 Task: Select Fire TV from Amazon Fire TV. Add to cart Fire TV Stick Remote Cover-1. Place order for _x000D_
120 Echo Dr_x000D_
Johnston, South Carolina(SC), 29832, Cell Number (803) 275-0823
Action: Mouse moved to (8, 31)
Screenshot: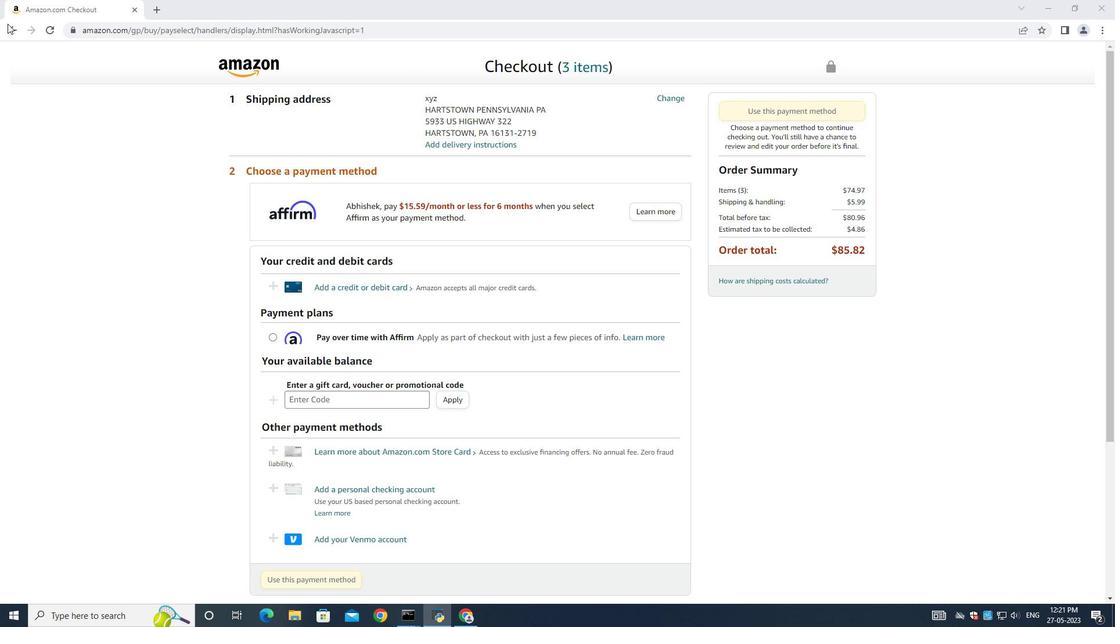 
Action: Mouse pressed left at (8, 31)
Screenshot: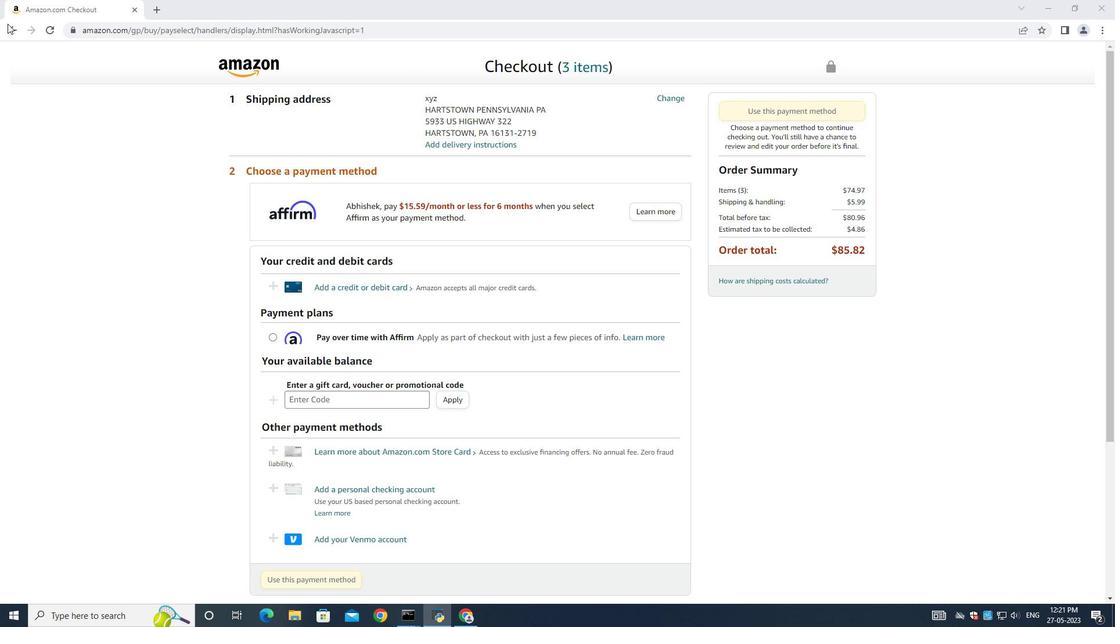 
Action: Mouse moved to (7, 27)
Screenshot: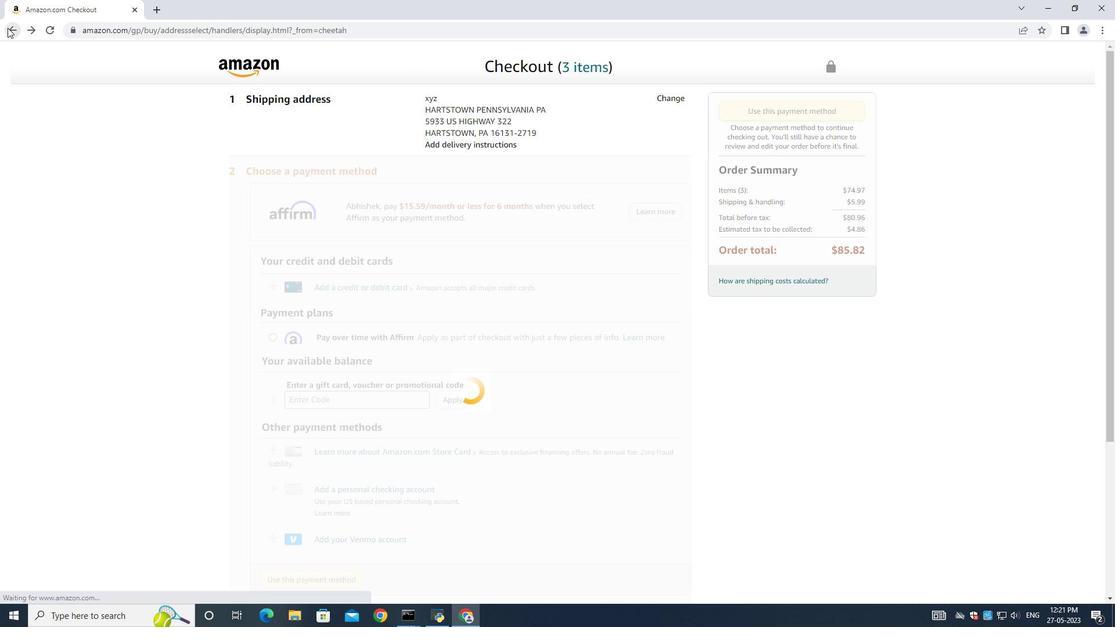 
Action: Mouse pressed left at (7, 27)
Screenshot: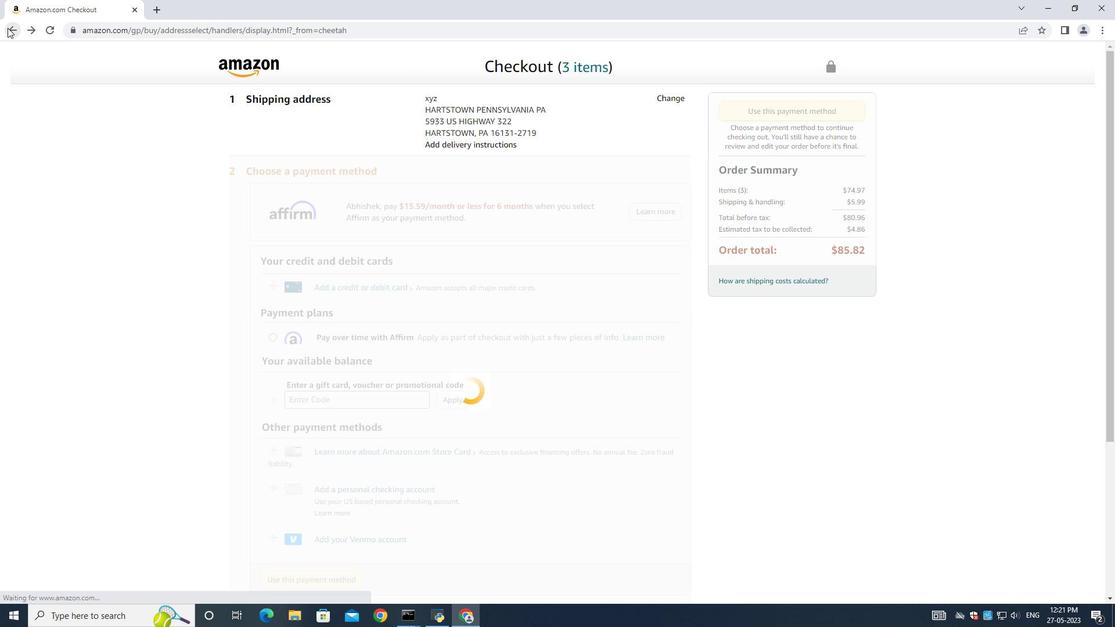 
Action: Mouse moved to (7, 27)
Screenshot: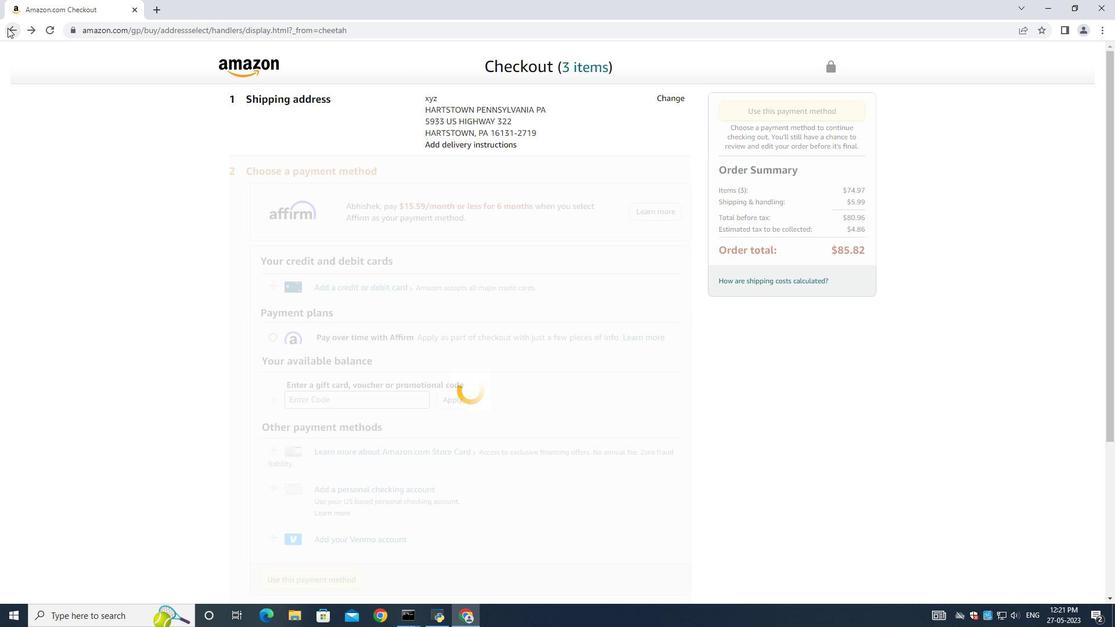 
Action: Mouse pressed left at (7, 27)
Screenshot: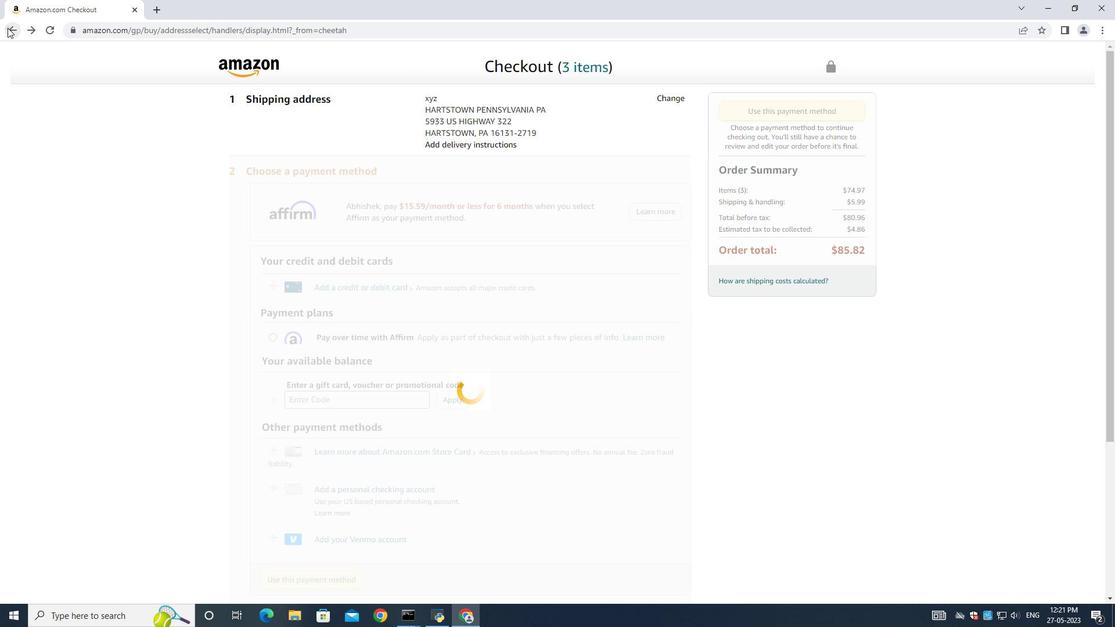 
Action: Mouse moved to (24, 67)
Screenshot: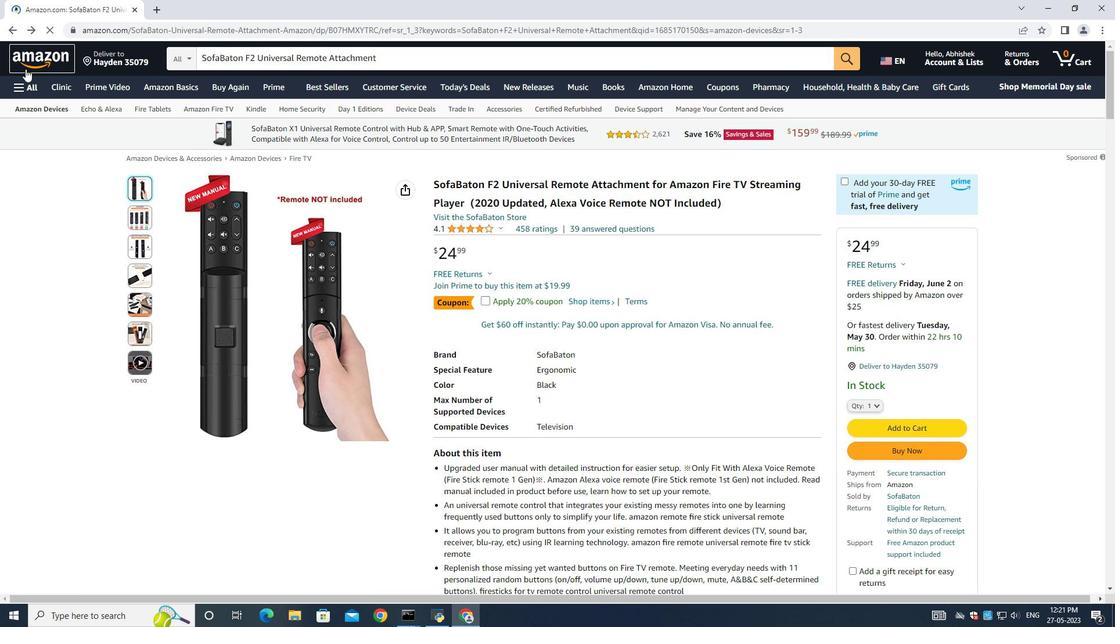 
Action: Mouse pressed left at (24, 67)
Screenshot: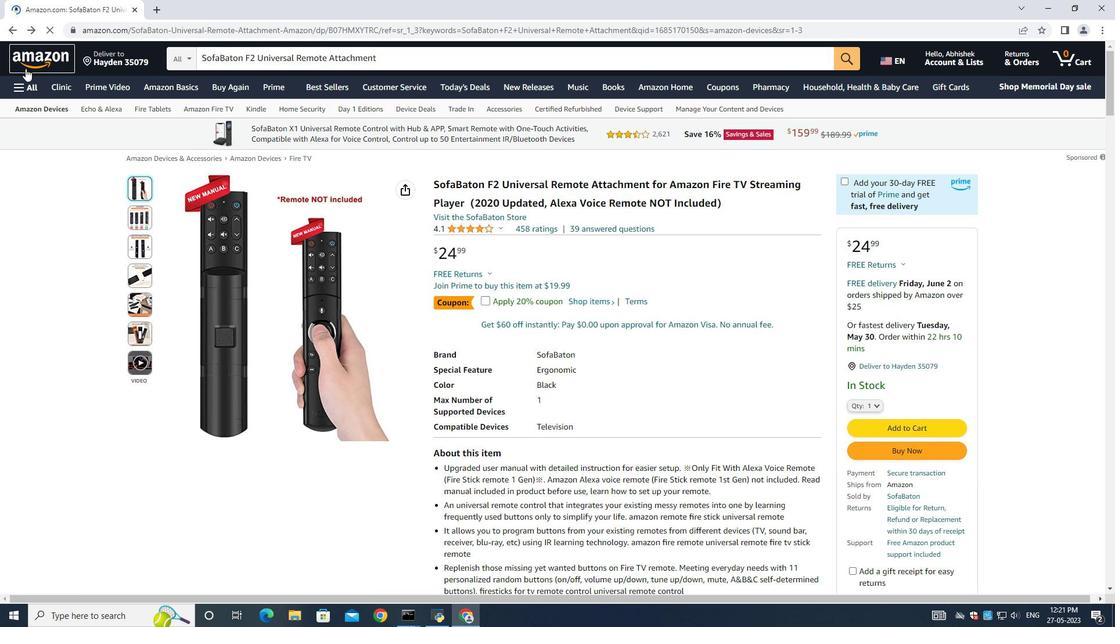 
Action: Mouse moved to (18, 87)
Screenshot: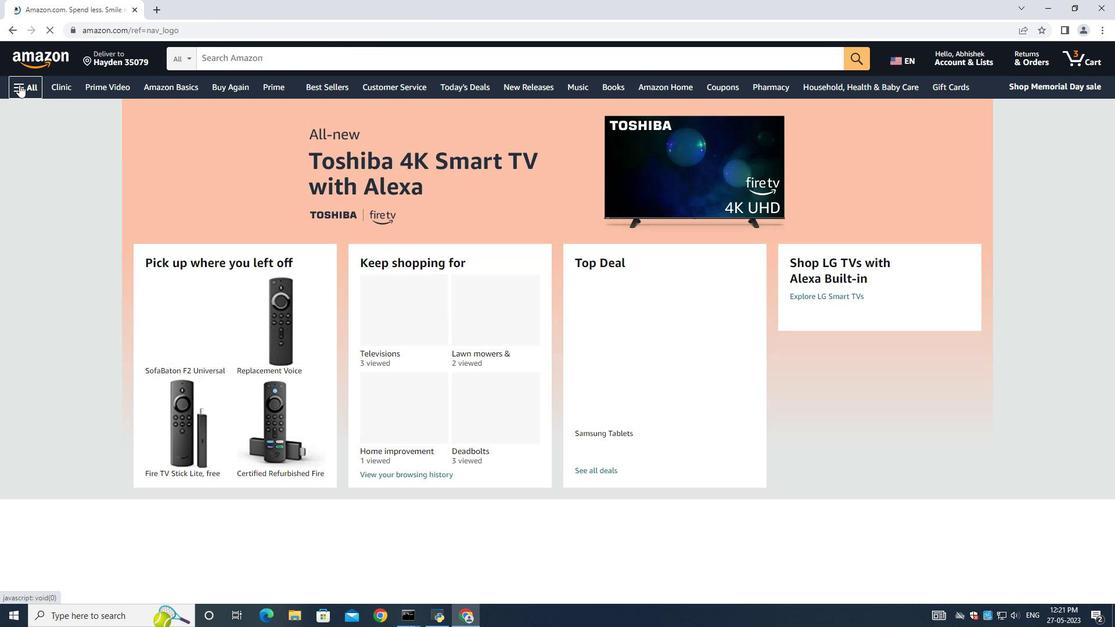 
Action: Mouse pressed left at (18, 87)
Screenshot: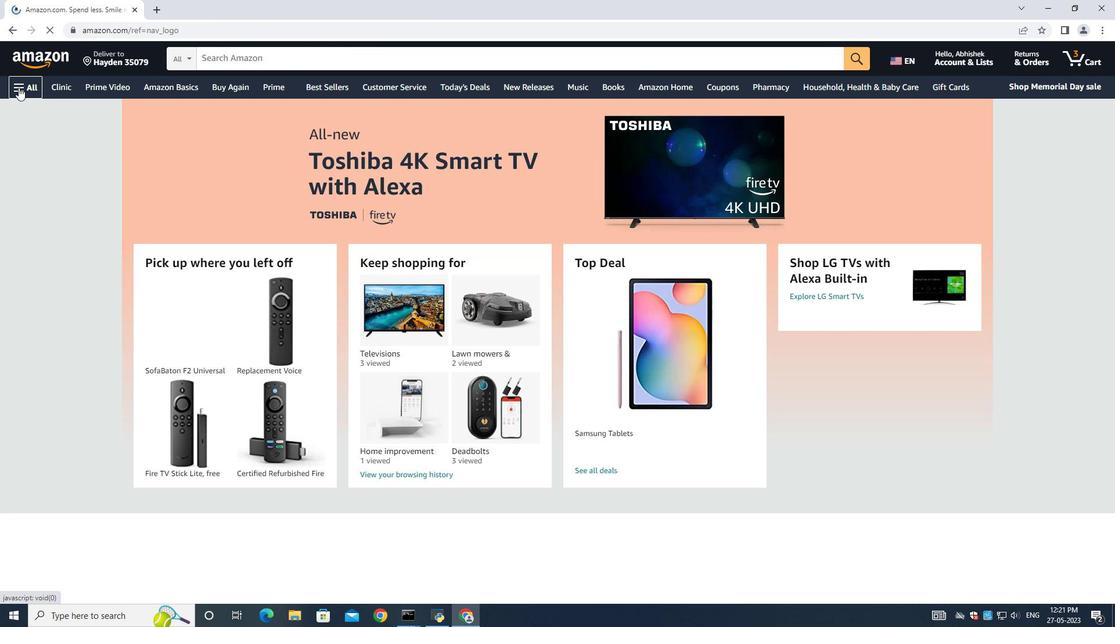 
Action: Mouse moved to (54, 326)
Screenshot: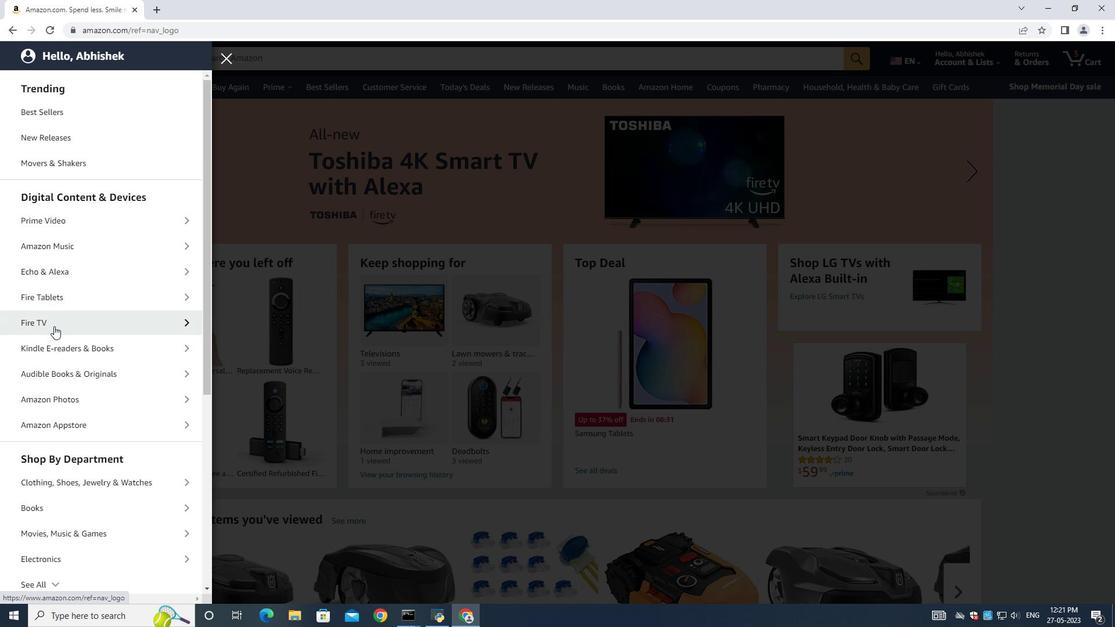 
Action: Mouse pressed left at (54, 326)
Screenshot: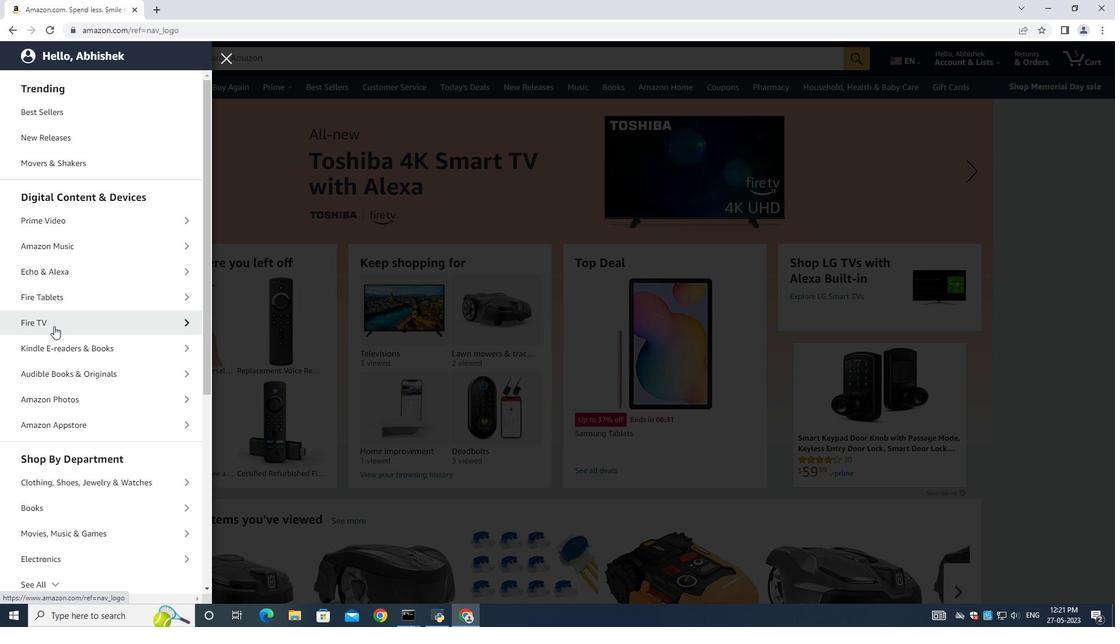 
Action: Mouse moved to (71, 142)
Screenshot: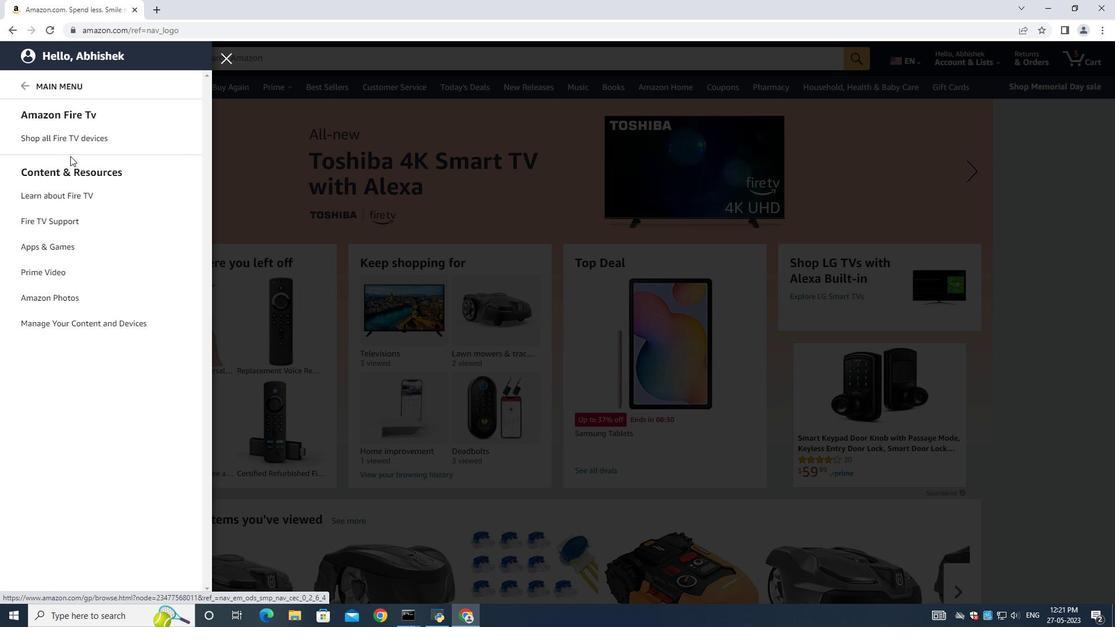 
Action: Mouse pressed left at (71, 142)
Screenshot: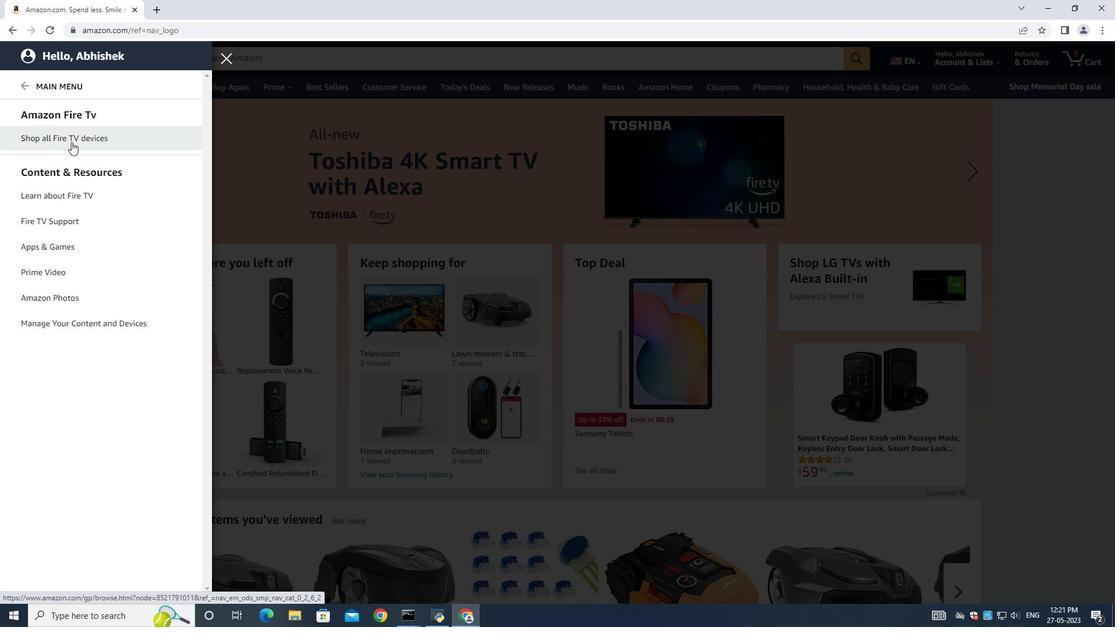 
Action: Mouse moved to (281, 67)
Screenshot: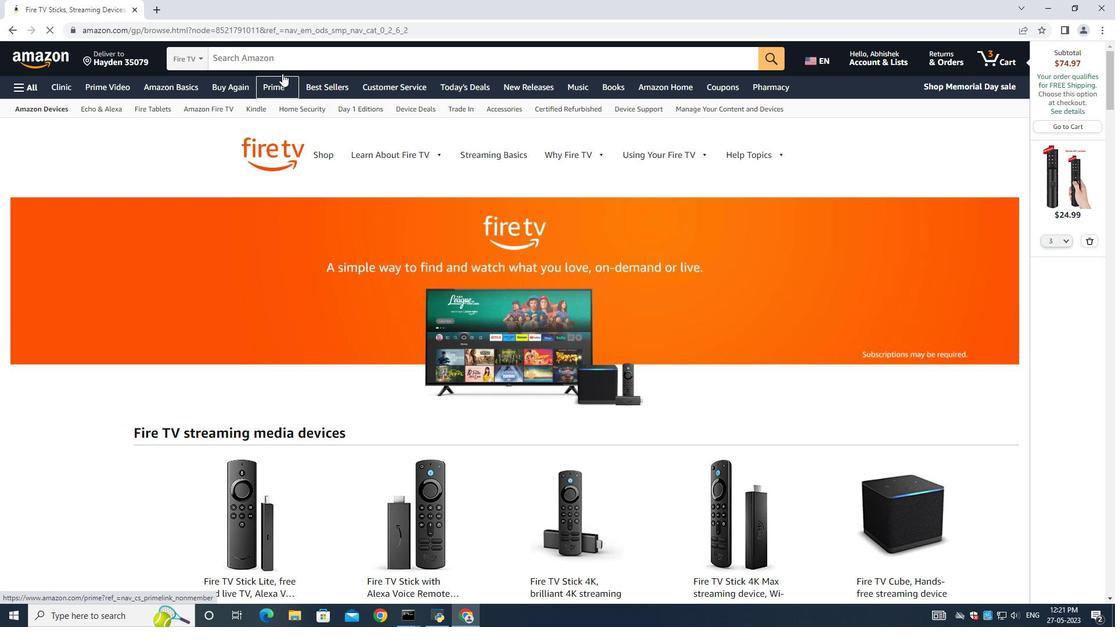 
Action: Mouse pressed left at (281, 67)
Screenshot: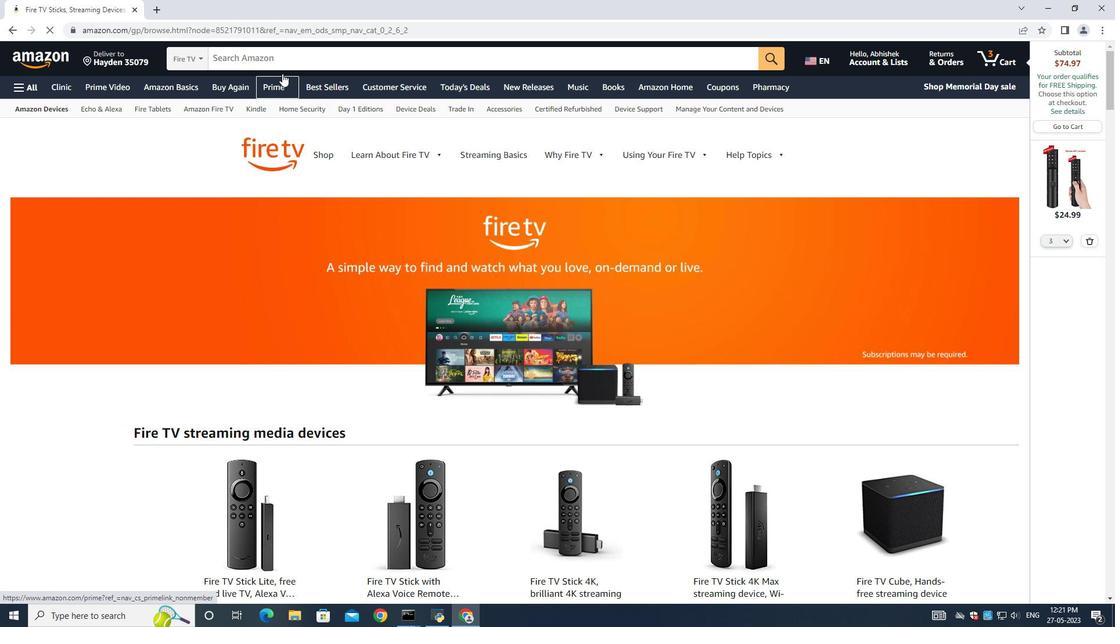 
Action: Mouse moved to (281, 67)
Screenshot: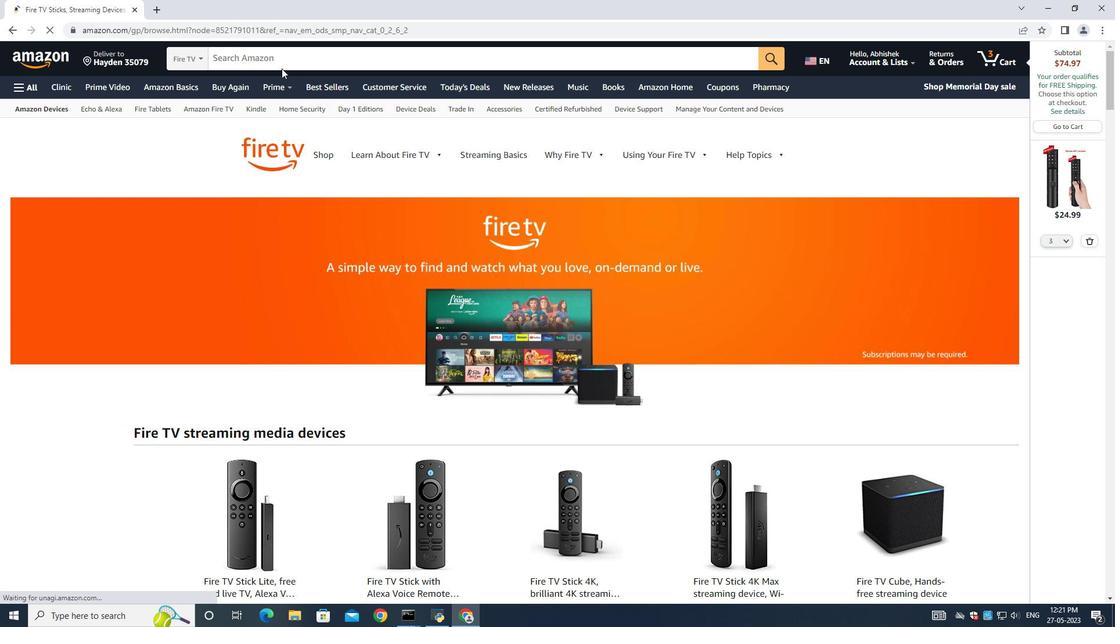 
Action: Key pressed <Key.shift>Tv<Key.space><Key.shift><Key.shift><Key.shift><Key.shift><Key.shift><Key.shift><Key.shift><Key.shift><Key.shift><Key.shift><Key.shift><Key.shift><Key.shift><Key.shift><Key.shift><Key.shift><Key.shift><Key.shift><Key.shift><Key.shift><Key.shift><Key.shift><Key.shift><Key.shift><Key.shift><Key.shift><Key.shift><Key.shift><Key.shift><Key.shift>Stick<Key.space><Key.shift>Remote<Key.space>cover<Key.space><Key.enter>
Screenshot: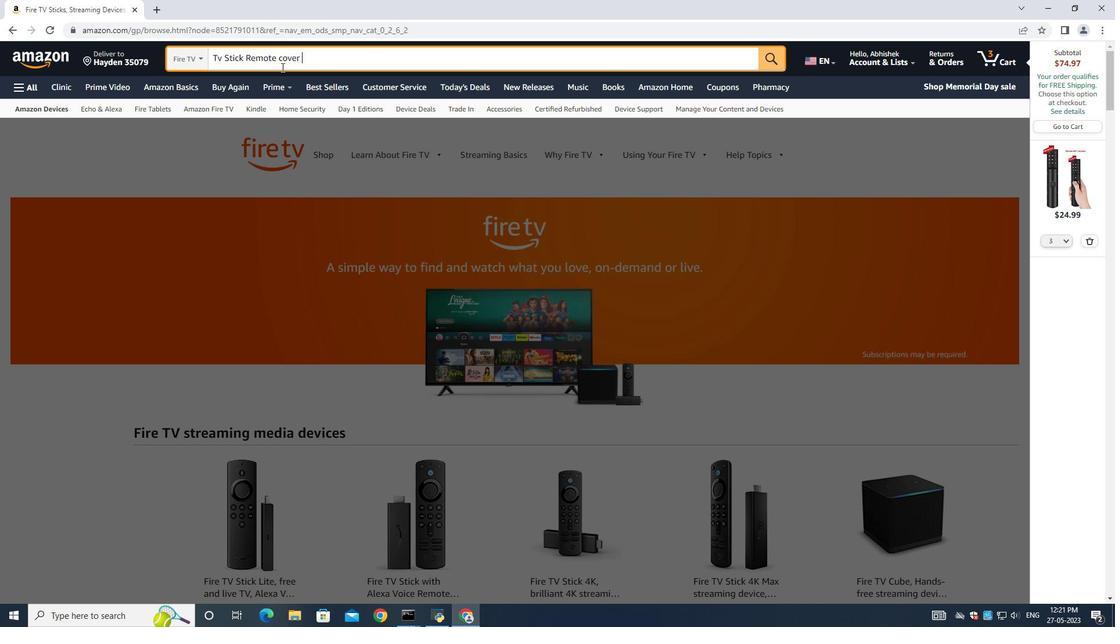 
Action: Mouse moved to (517, 327)
Screenshot: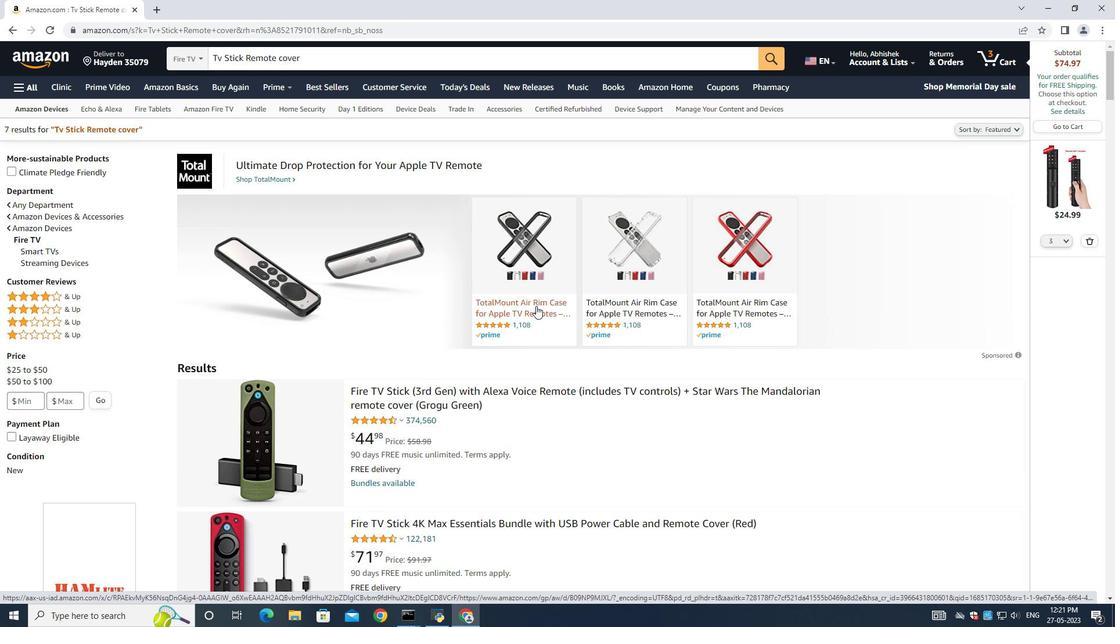 
Action: Mouse scrolled (517, 326) with delta (0, 0)
Screenshot: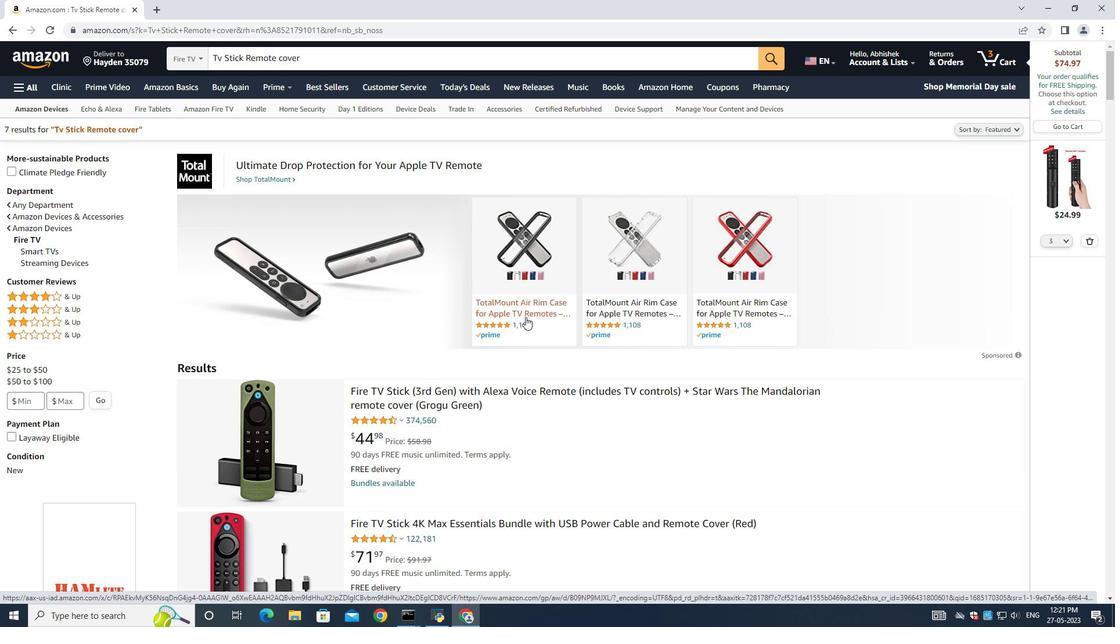 
Action: Mouse moved to (516, 329)
Screenshot: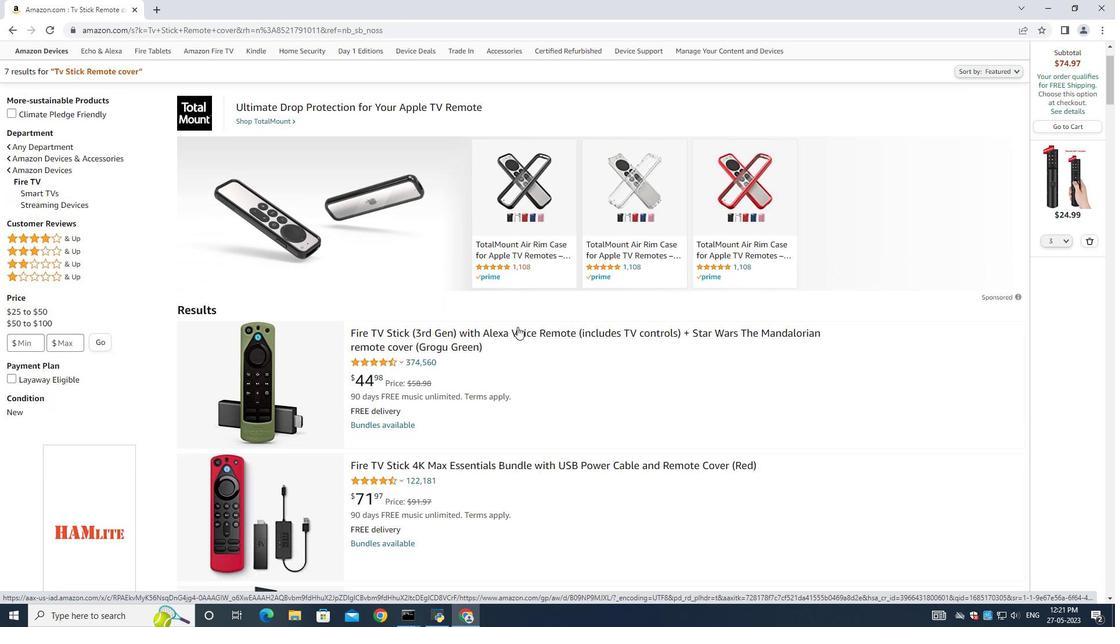 
Action: Mouse scrolled (516, 329) with delta (0, 0)
Screenshot: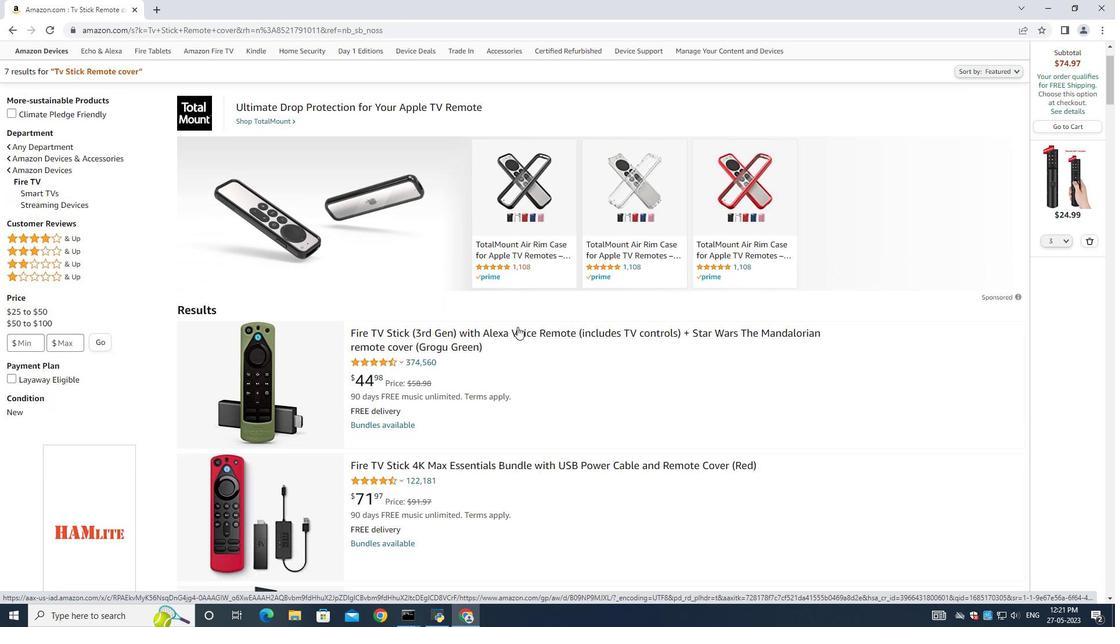 
Action: Mouse moved to (469, 280)
Screenshot: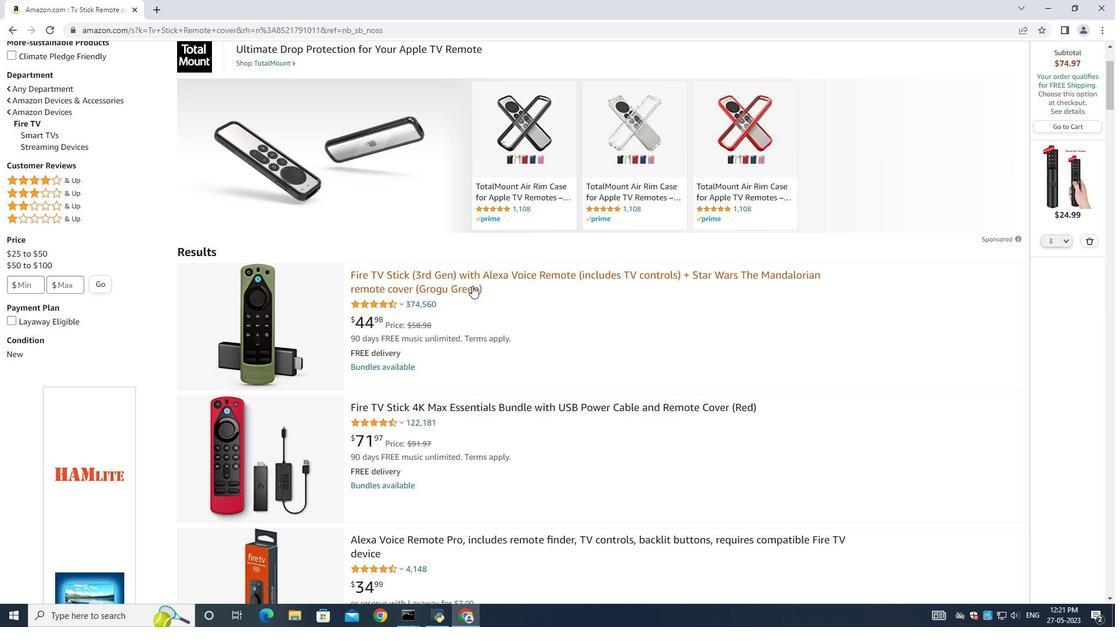 
Action: Mouse pressed left at (469, 280)
Screenshot: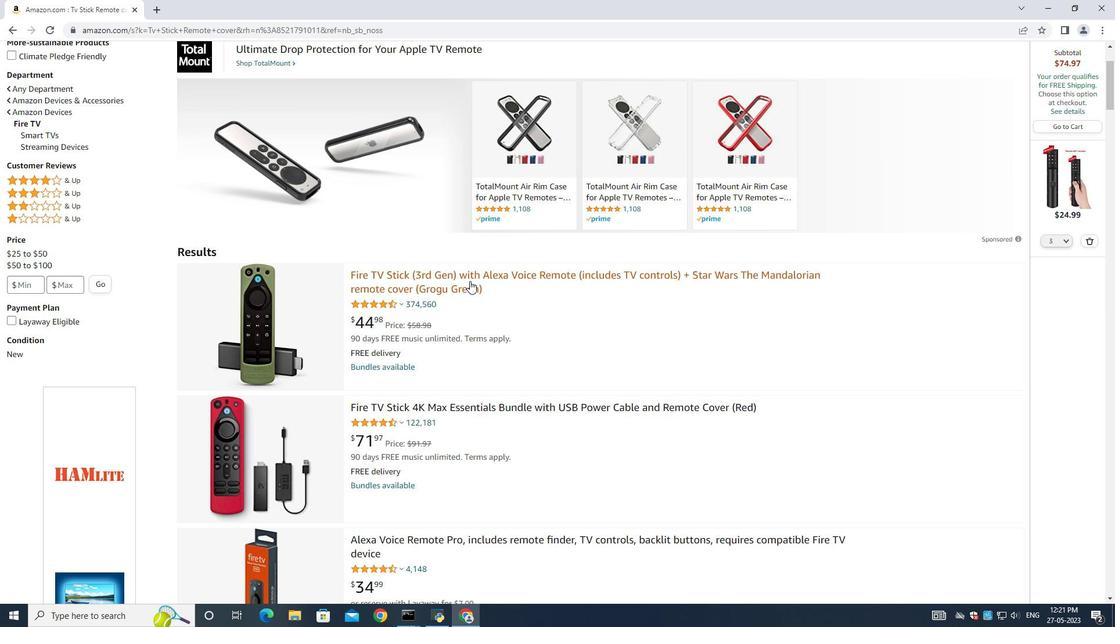 
Action: Mouse moved to (876, 317)
Screenshot: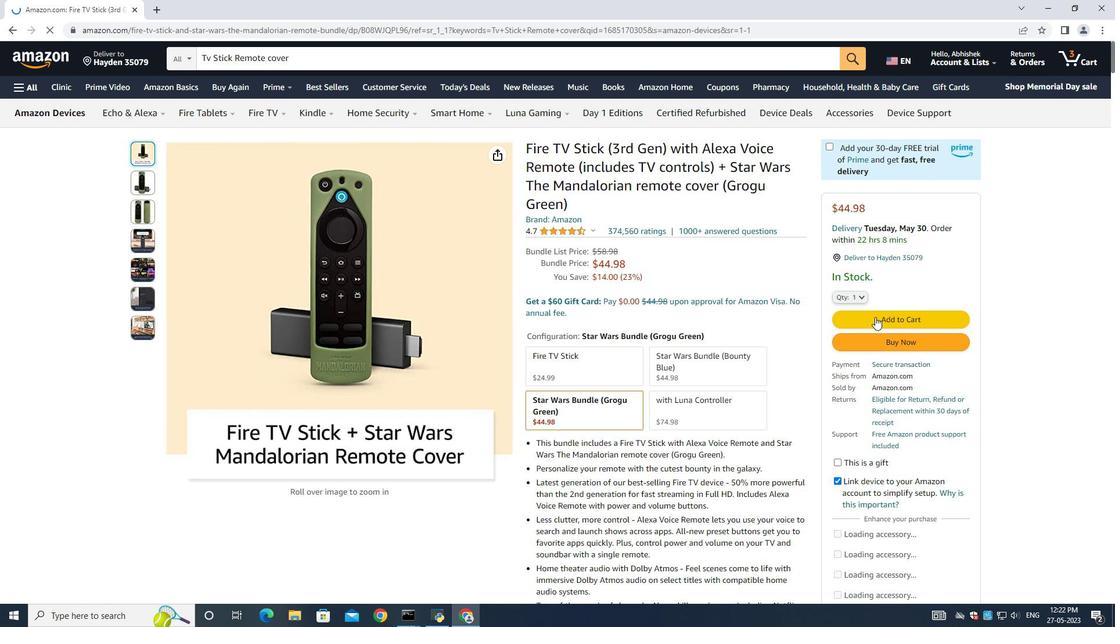 
Action: Mouse pressed left at (876, 317)
Screenshot: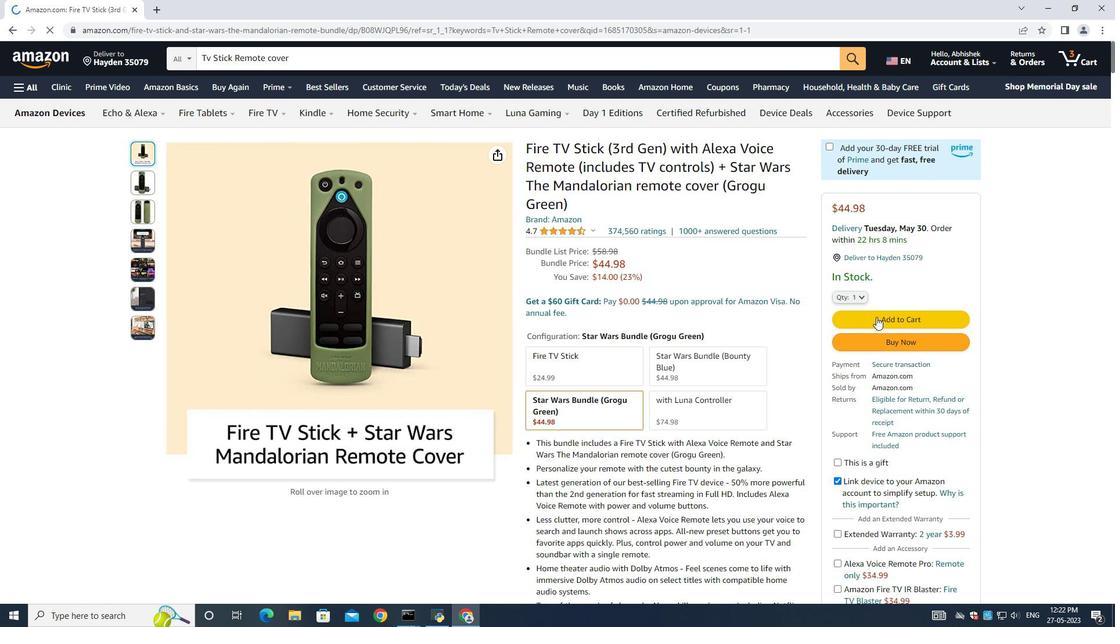 
Action: Mouse moved to (742, 516)
Screenshot: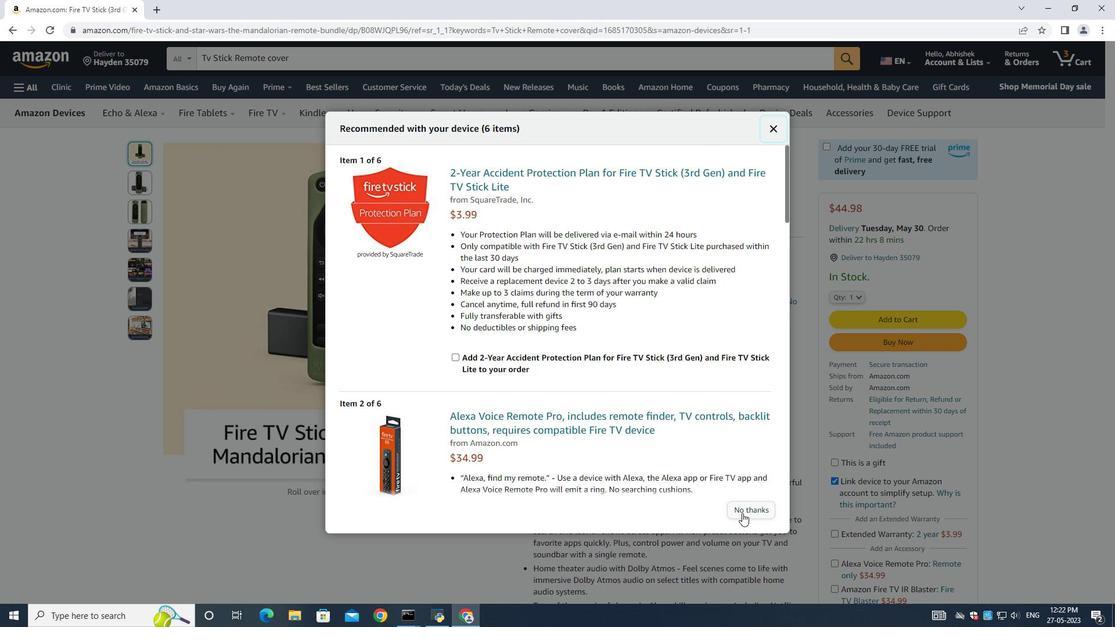 
Action: Mouse pressed left at (742, 516)
Screenshot: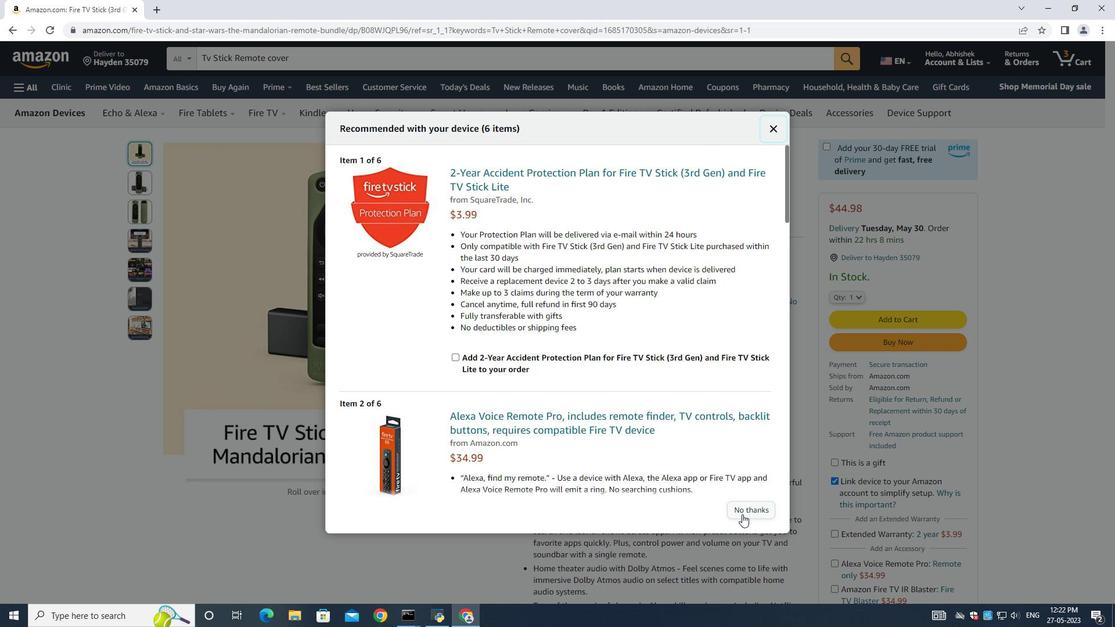 
Action: Mouse moved to (1088, 357)
Screenshot: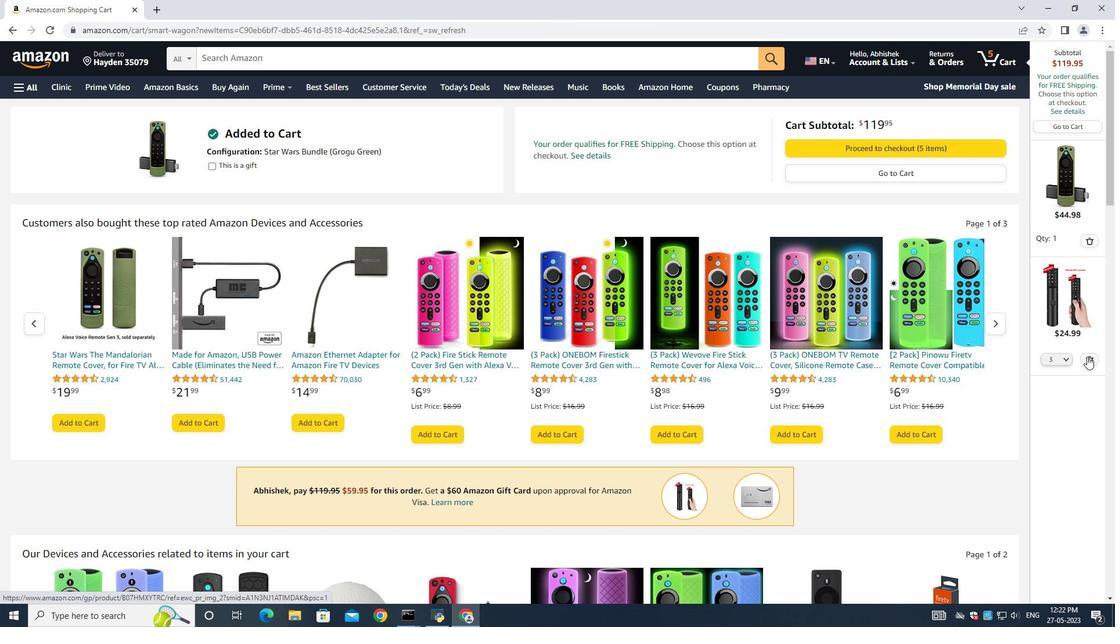 
Action: Mouse pressed left at (1088, 357)
Screenshot: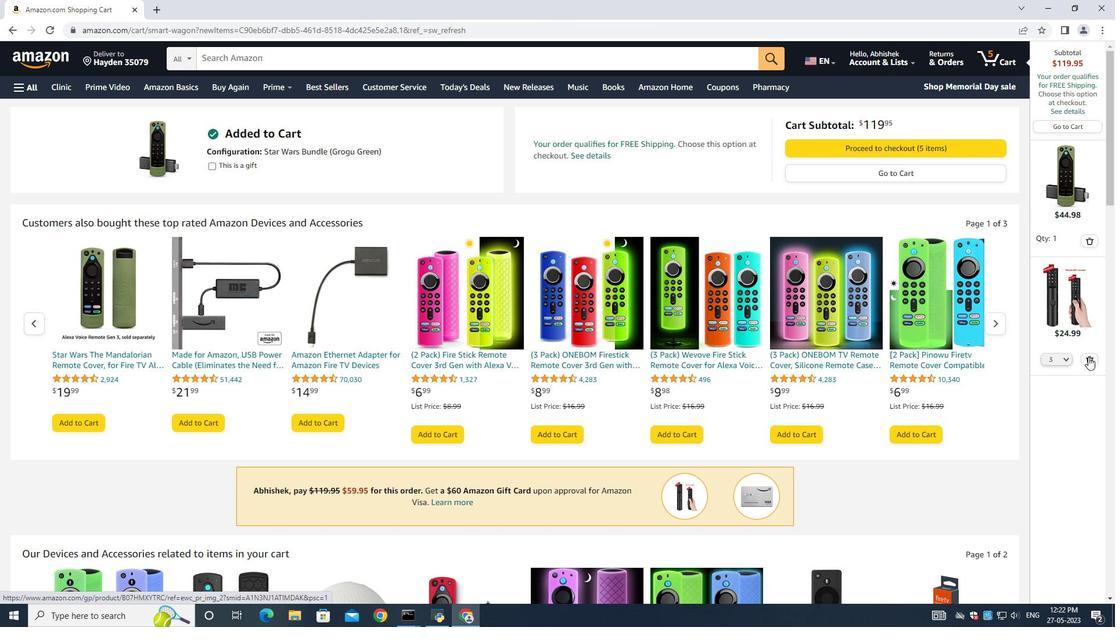
Action: Mouse moved to (1071, 178)
Screenshot: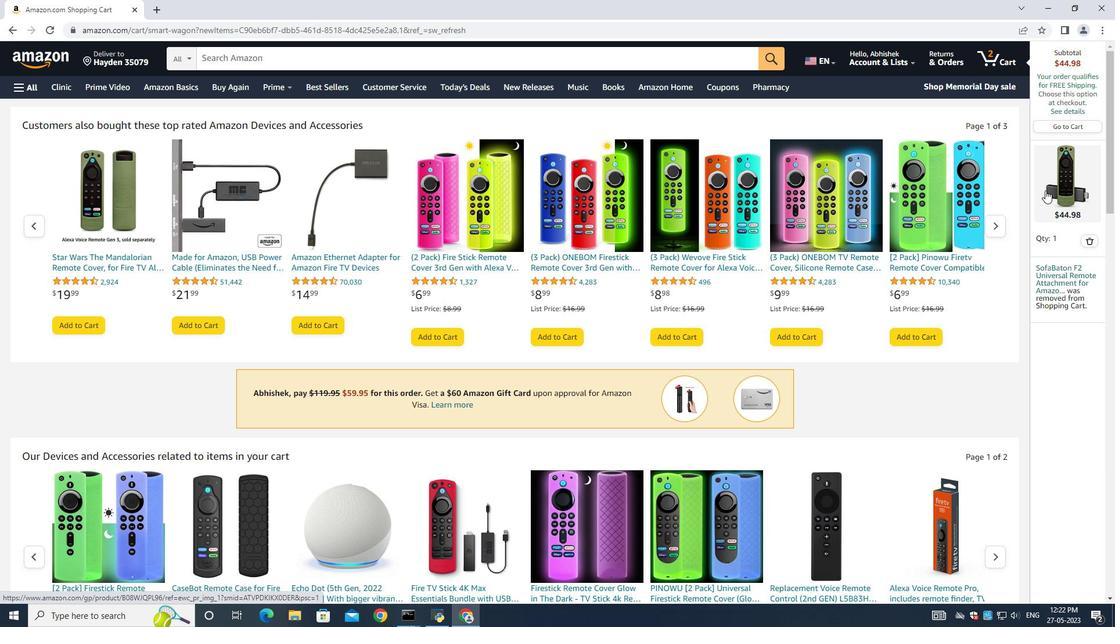
Action: Mouse pressed left at (1071, 178)
Screenshot: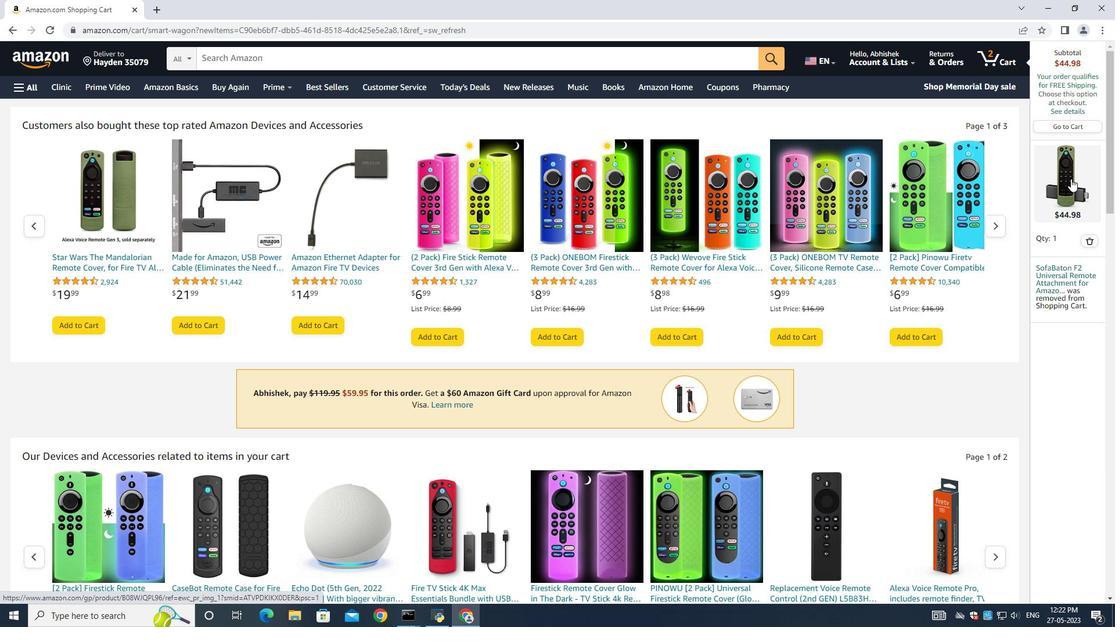 
Action: Mouse moved to (862, 292)
Screenshot: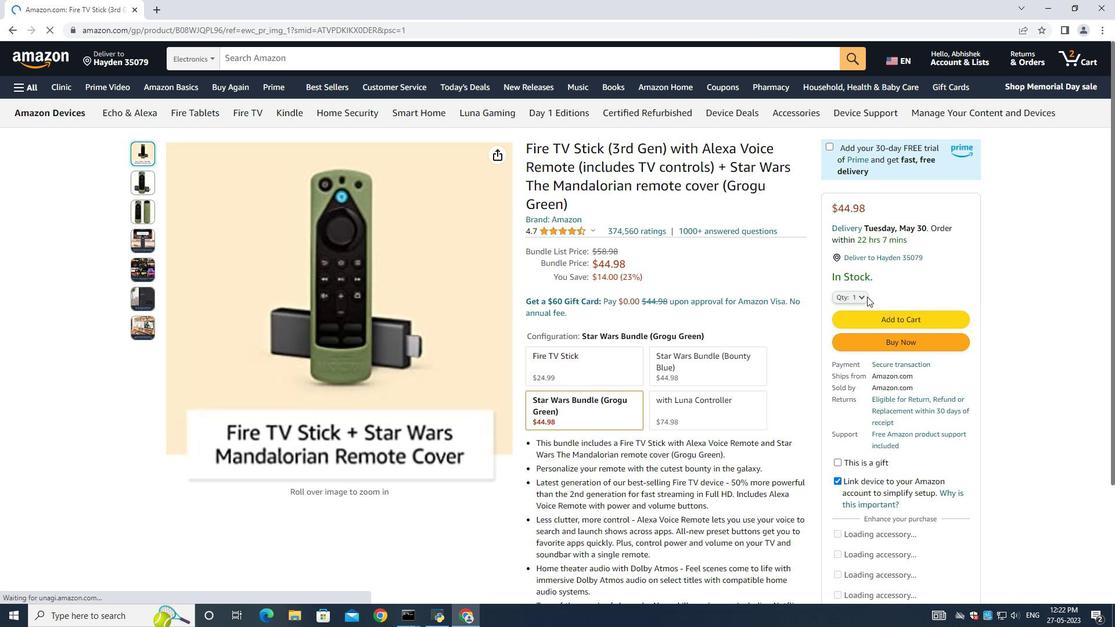 
Action: Mouse pressed left at (862, 292)
Screenshot: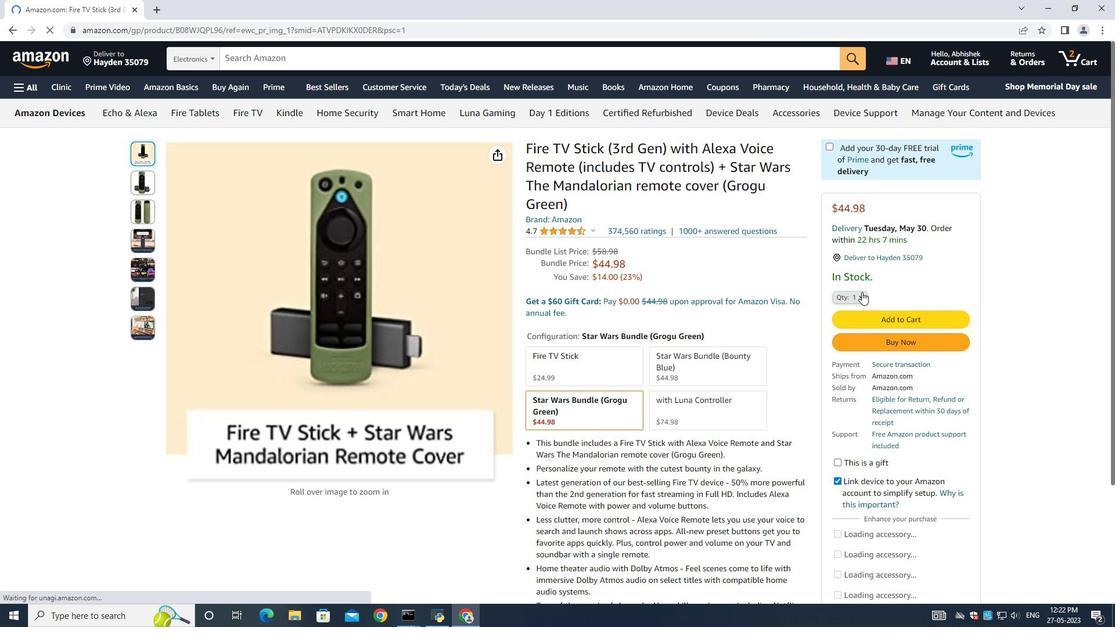 
Action: Mouse pressed left at (862, 292)
Screenshot: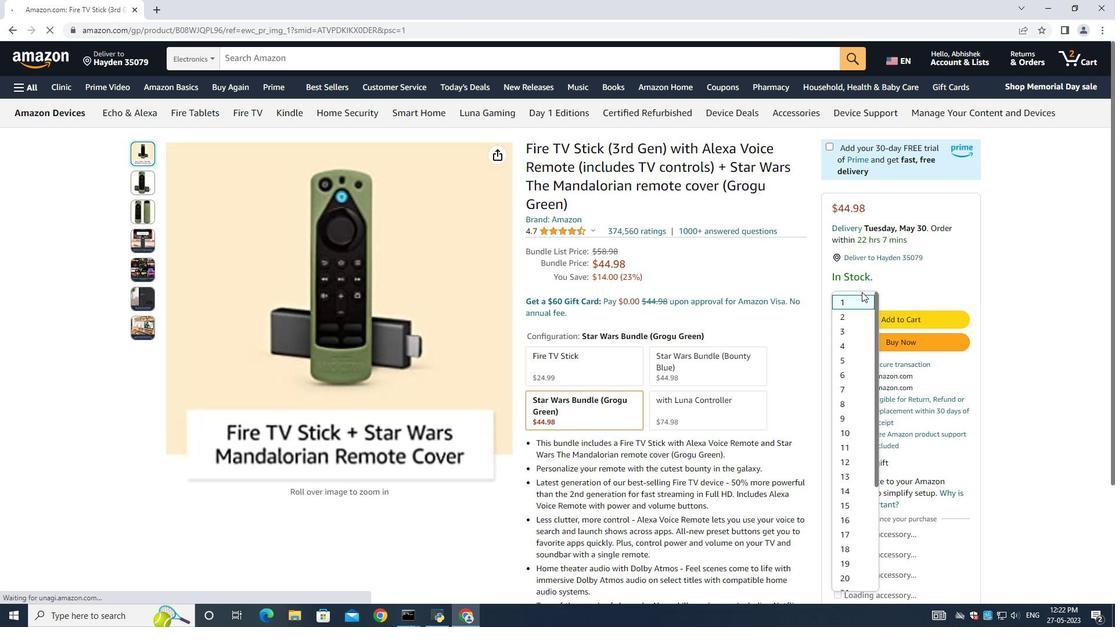 
Action: Mouse moved to (948, 263)
Screenshot: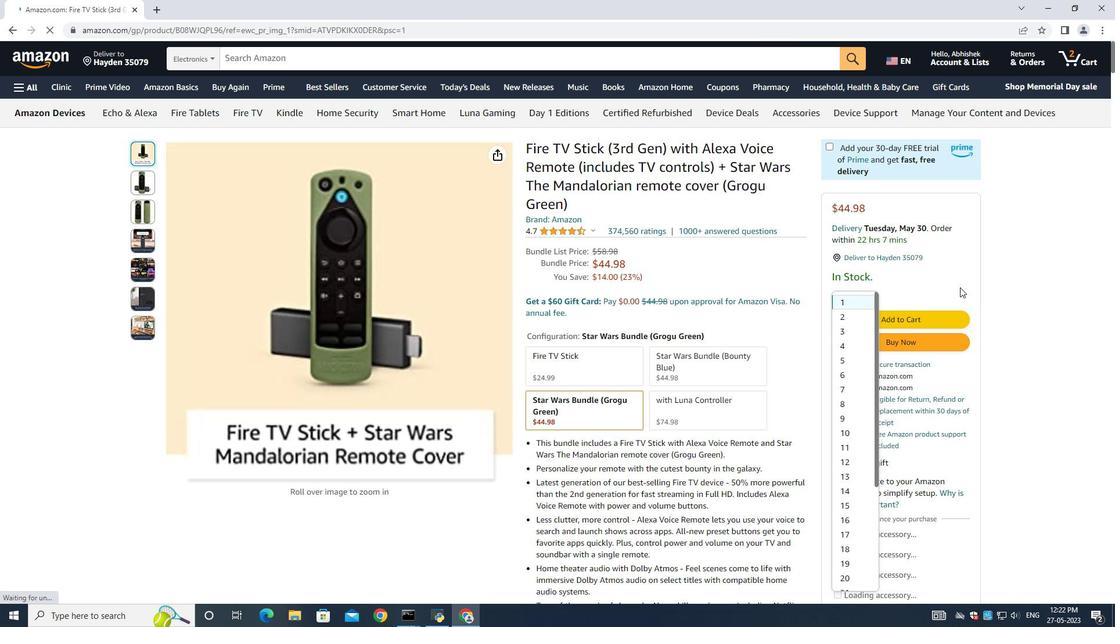 
Action: Mouse pressed left at (948, 263)
Screenshot: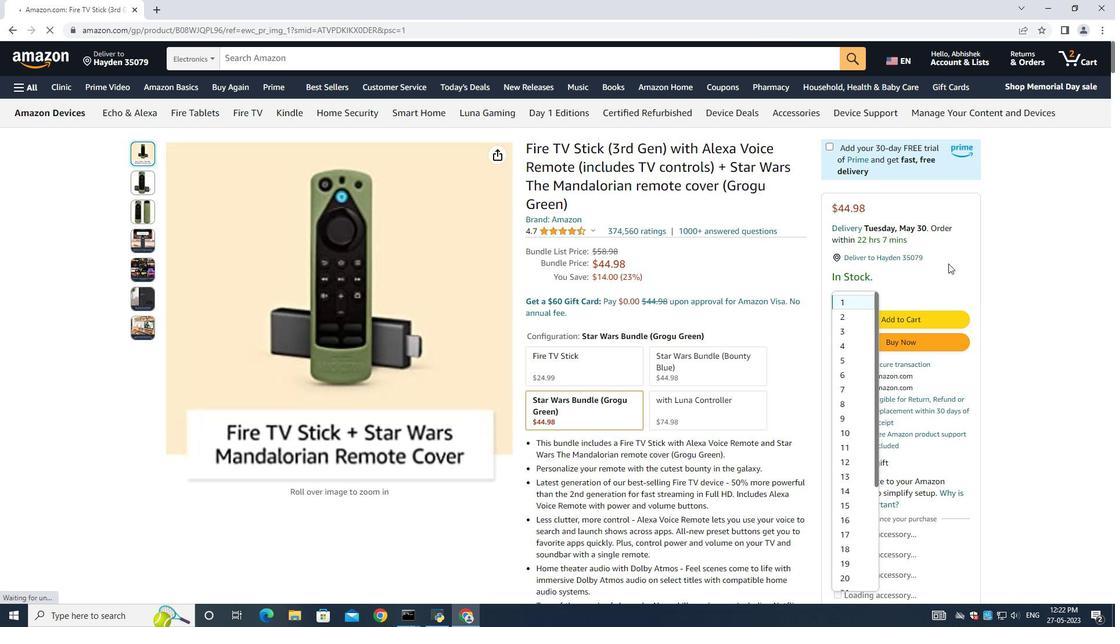 
Action: Mouse moved to (1070, 57)
Screenshot: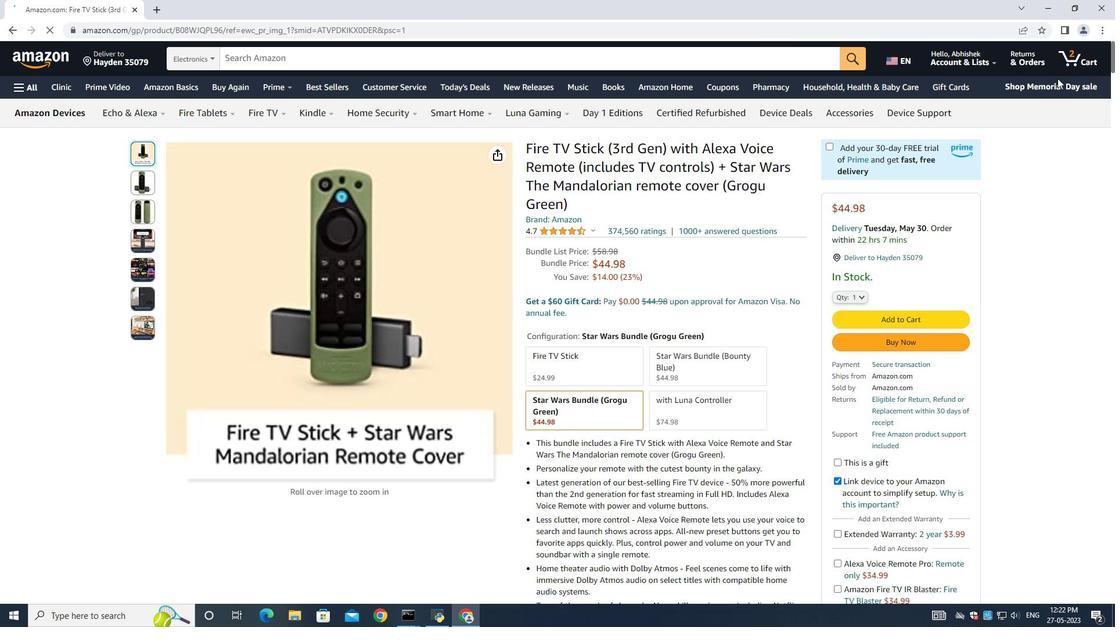 
Action: Mouse pressed left at (1070, 57)
Screenshot: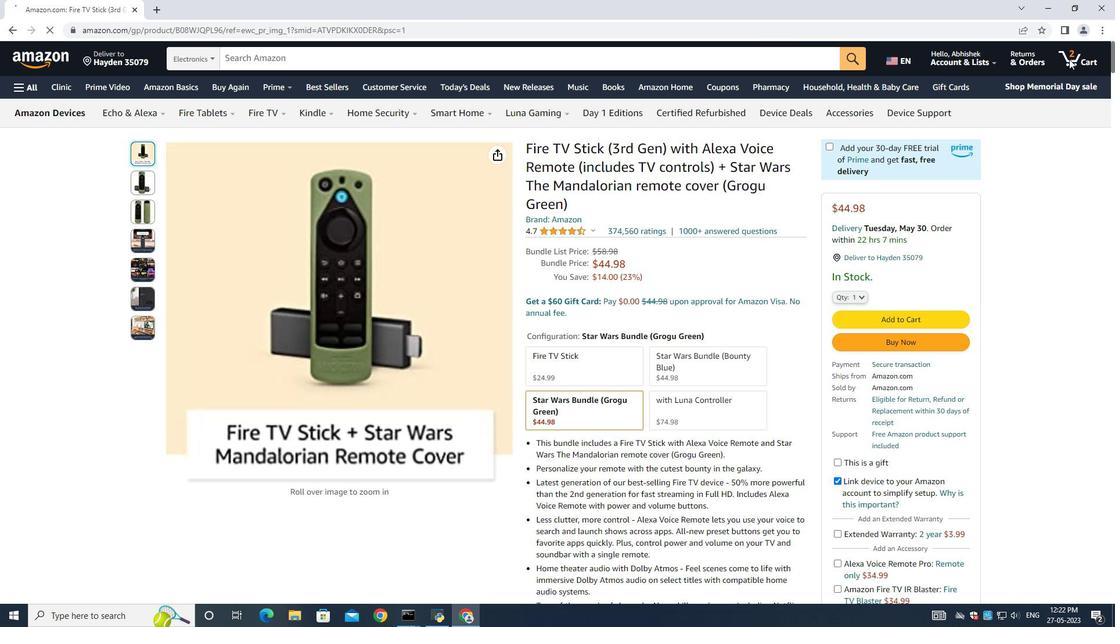 
Action: Mouse moved to (280, 155)
Screenshot: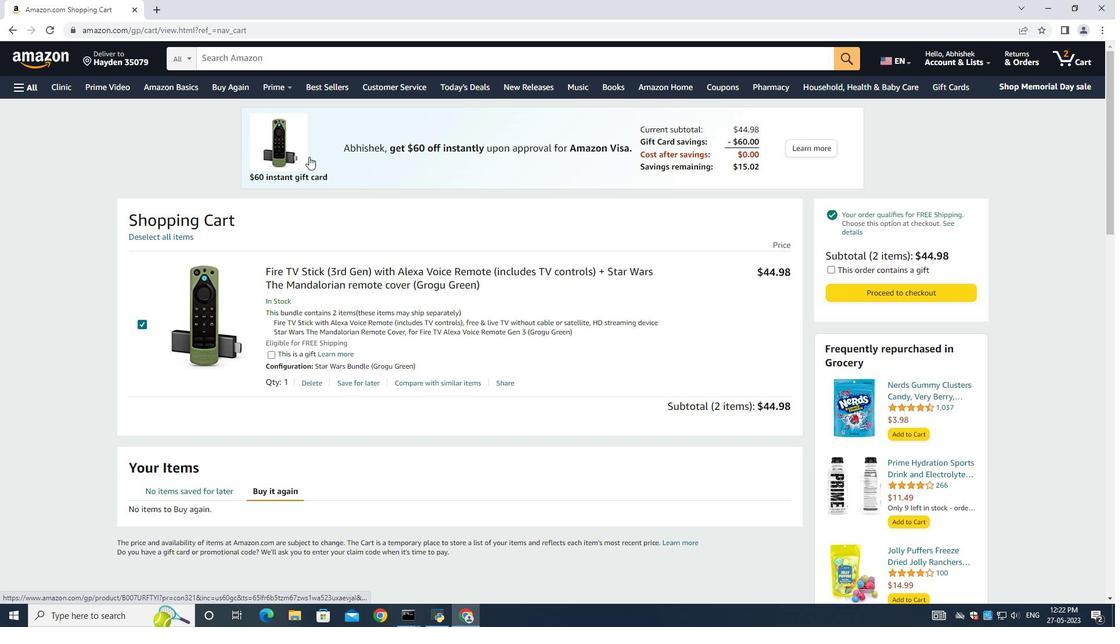 
Action: Mouse pressed left at (280, 155)
Screenshot: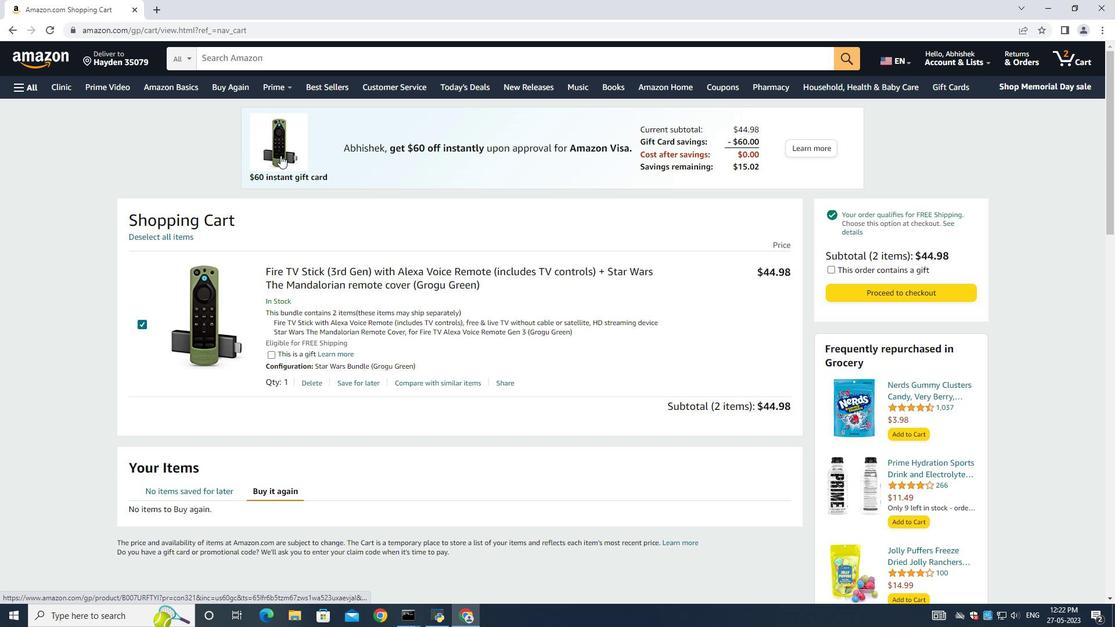 
Action: Mouse moved to (1061, 167)
Screenshot: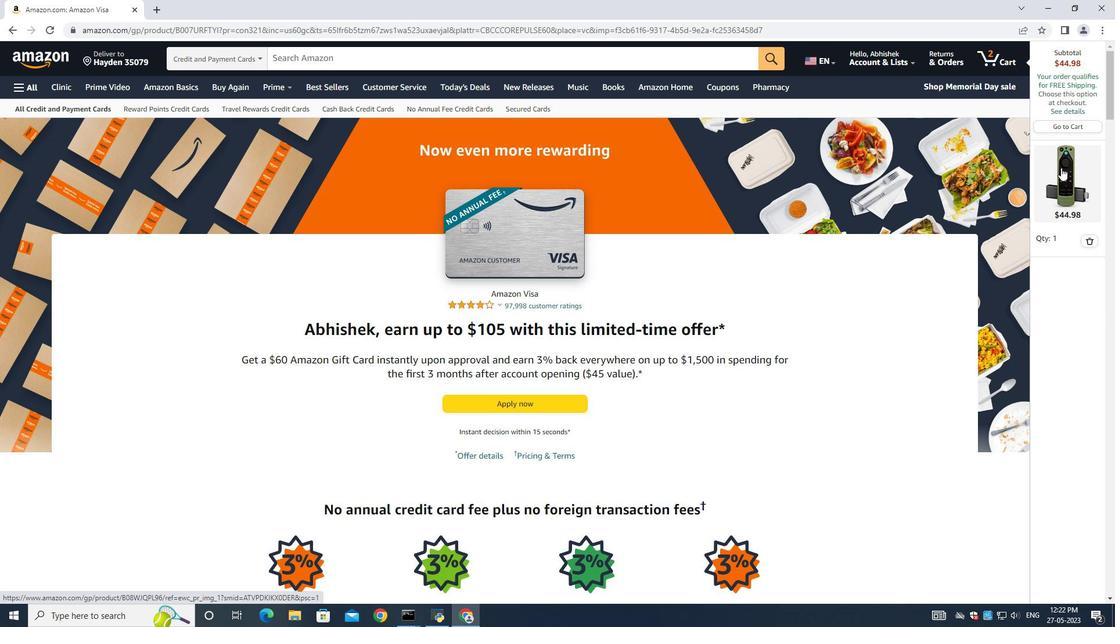 
Action: Mouse pressed left at (1061, 167)
Screenshot: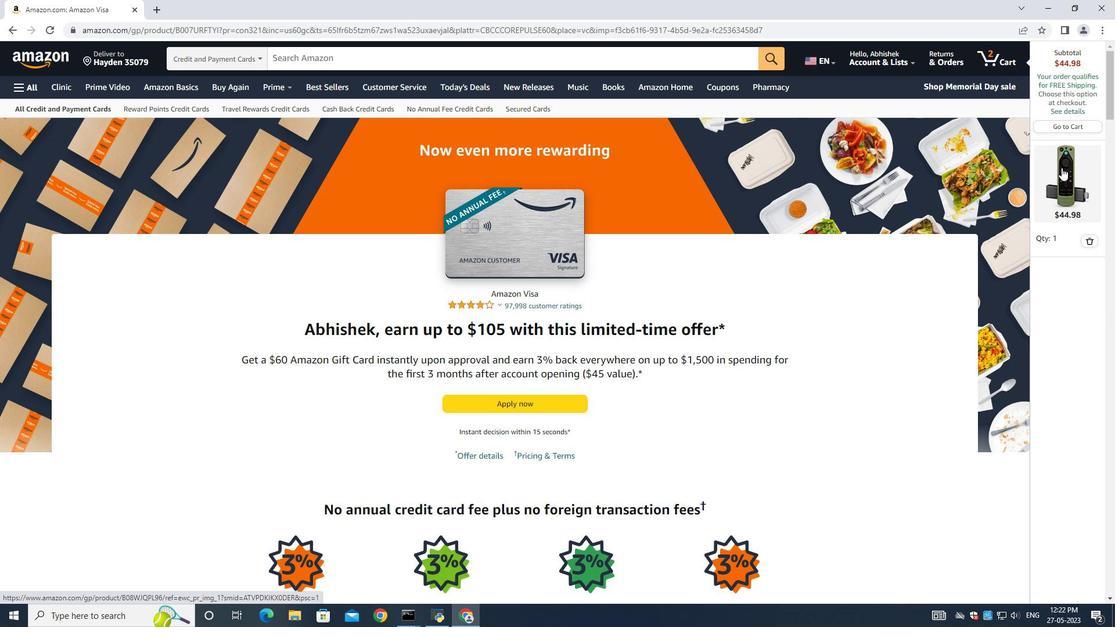 
Action: Mouse moved to (856, 299)
Screenshot: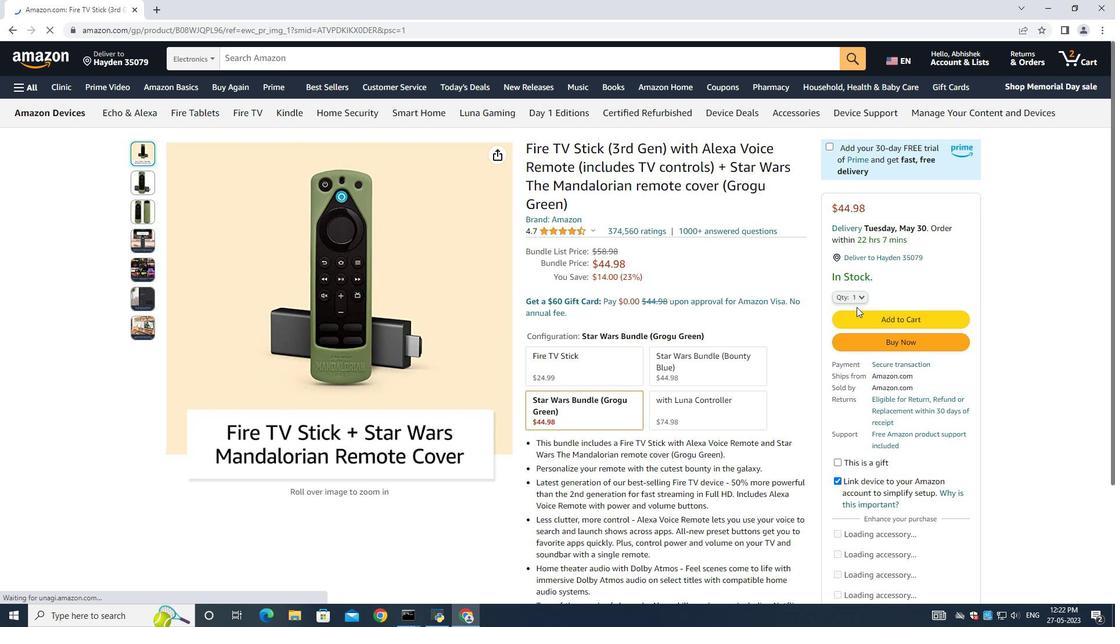 
Action: Mouse pressed left at (856, 299)
Screenshot: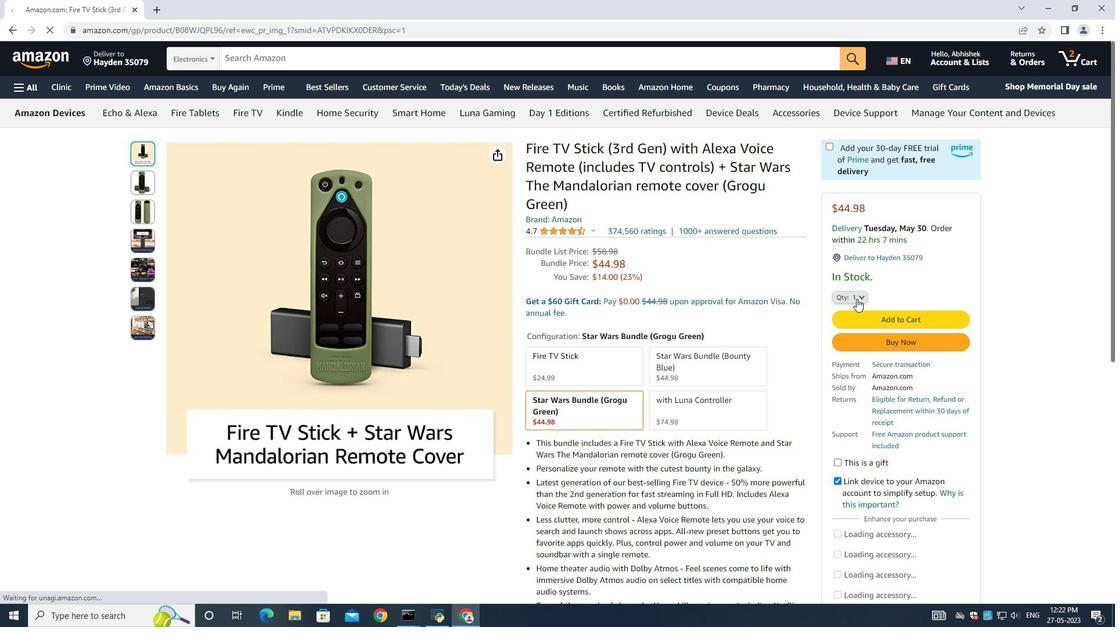 
Action: Mouse moved to (845, 300)
Screenshot: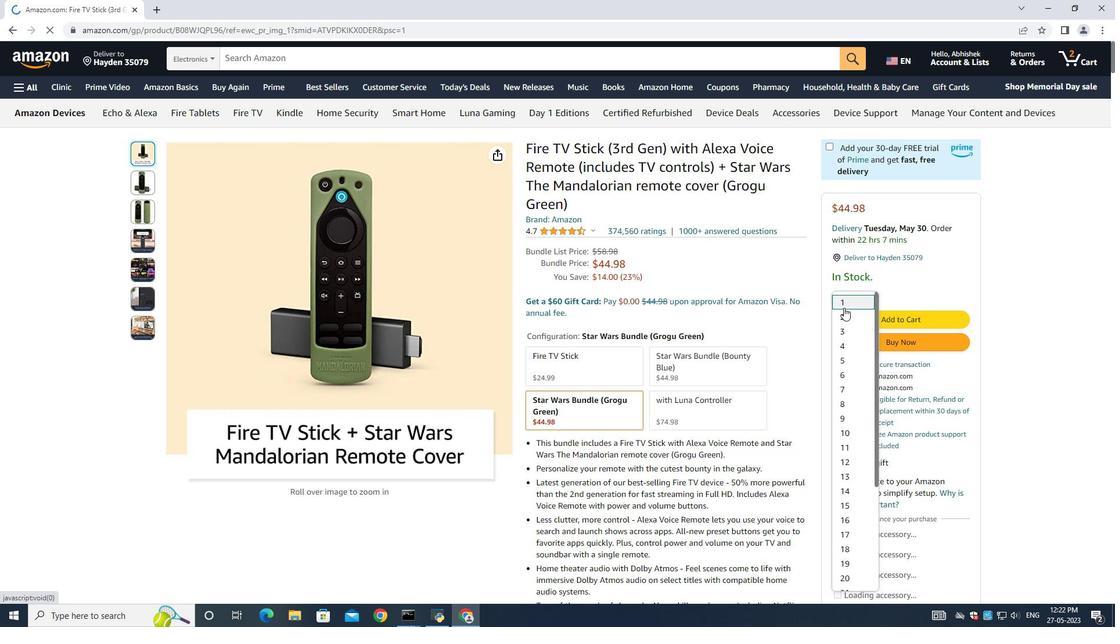 
Action: Mouse pressed left at (845, 300)
Screenshot: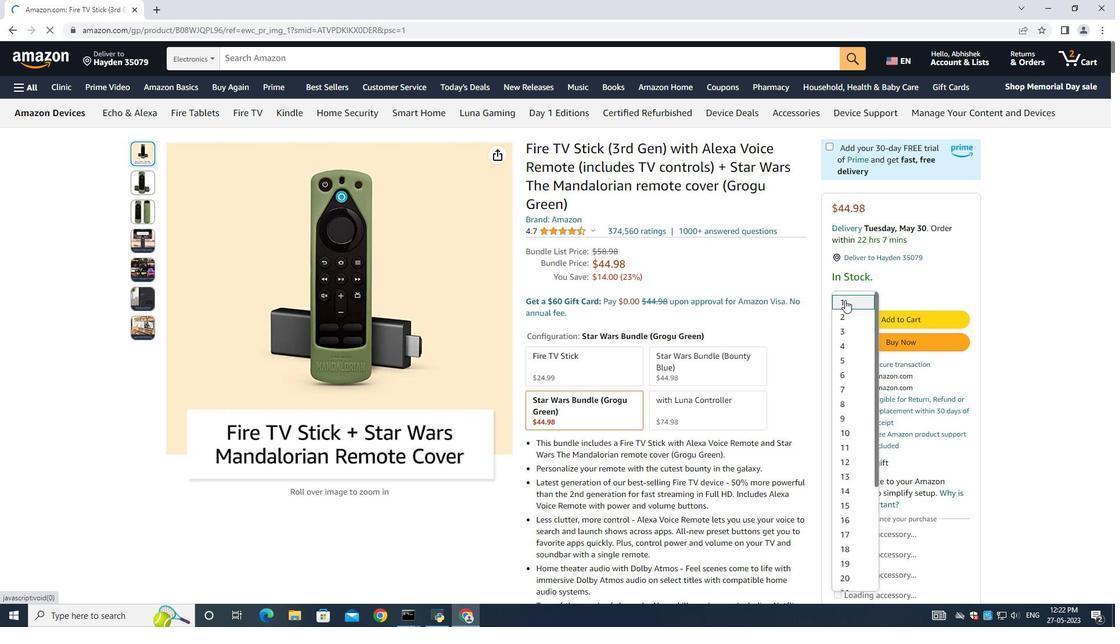 
Action: Mouse moved to (870, 316)
Screenshot: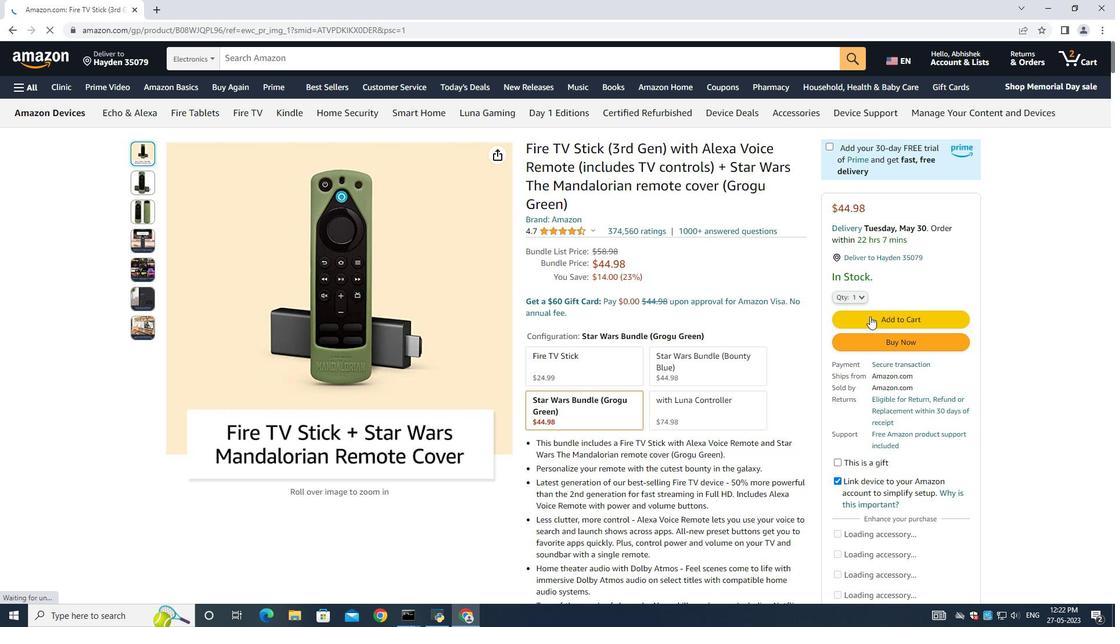 
Action: Mouse pressed left at (870, 316)
Screenshot: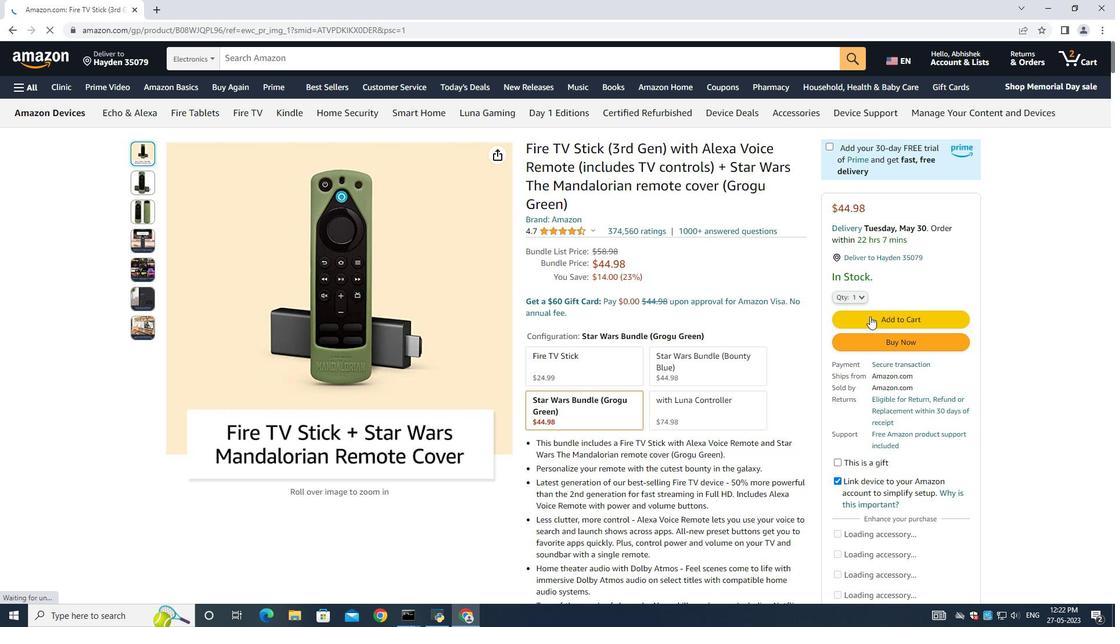 
Action: Mouse moved to (914, 150)
Screenshot: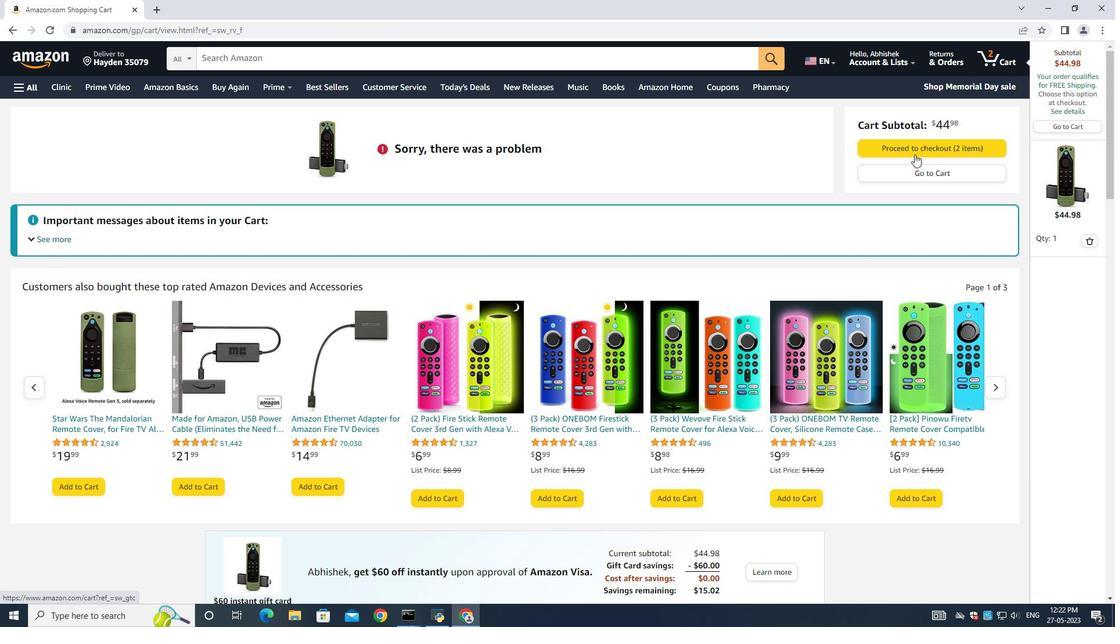 
Action: Mouse pressed left at (914, 150)
Screenshot: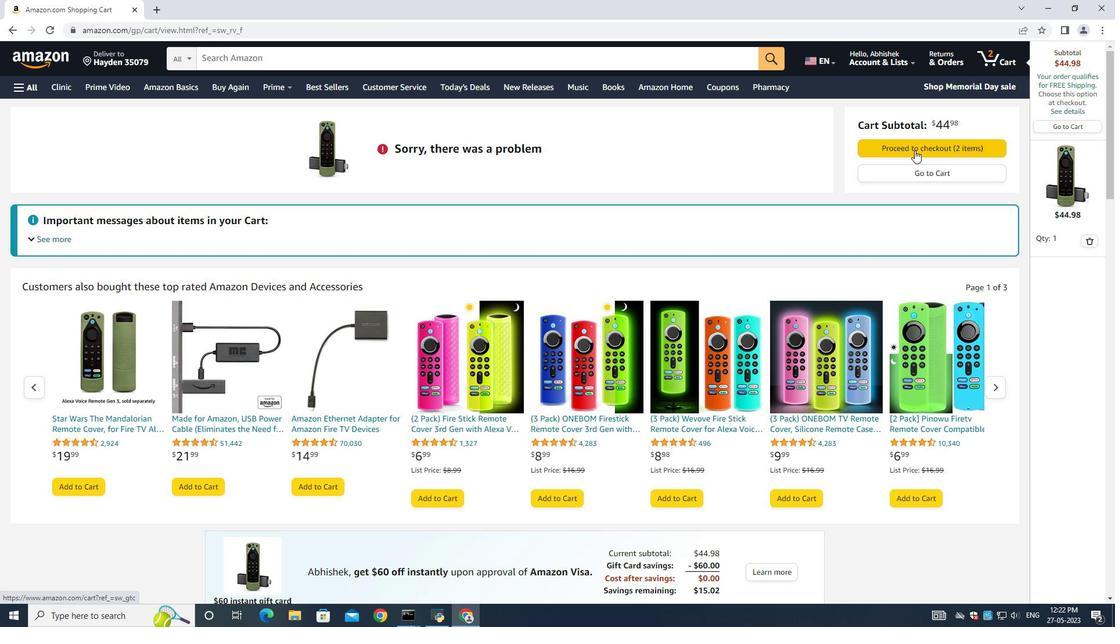 
Action: Mouse moved to (391, 241)
Screenshot: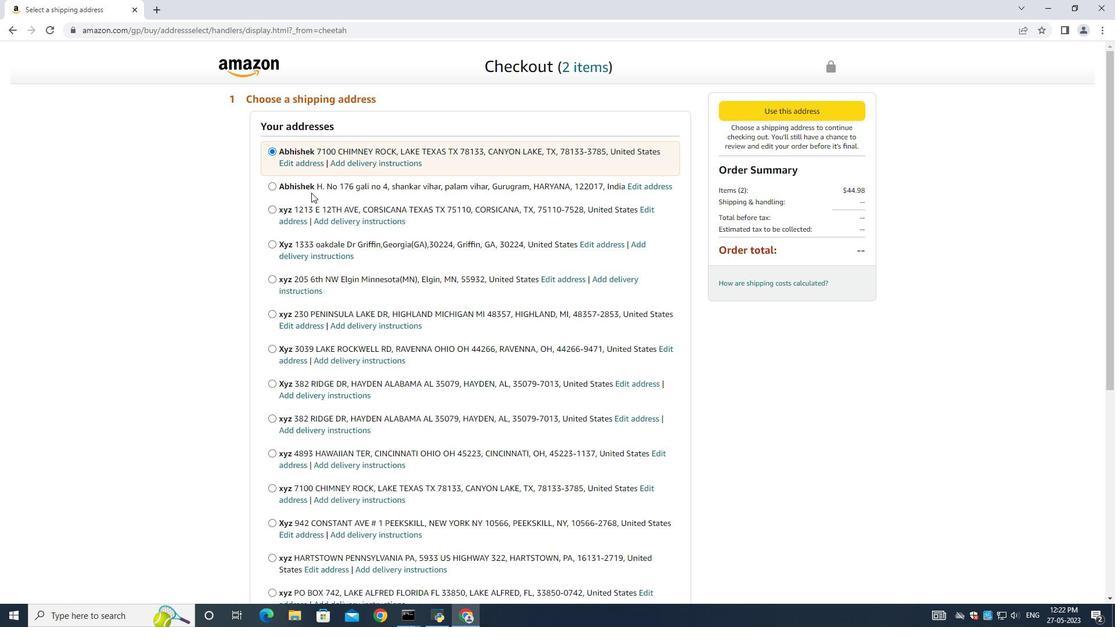 
Action: Mouse scrolled (374, 232) with delta (0, 0)
Screenshot: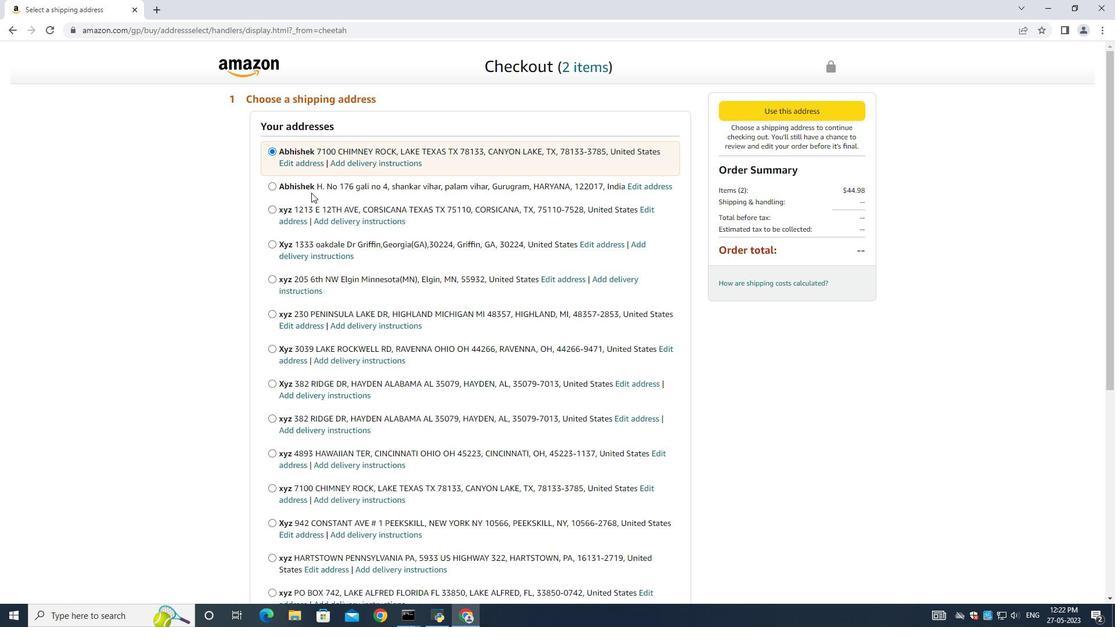 
Action: Mouse moved to (408, 246)
Screenshot: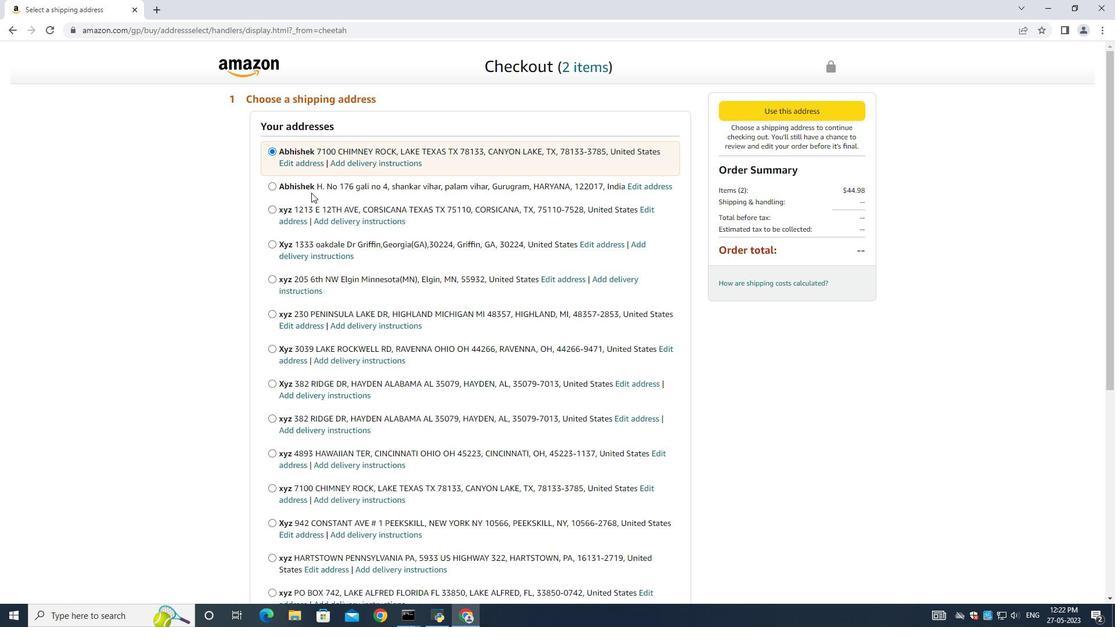 
Action: Mouse scrolled (397, 241) with delta (0, 0)
Screenshot: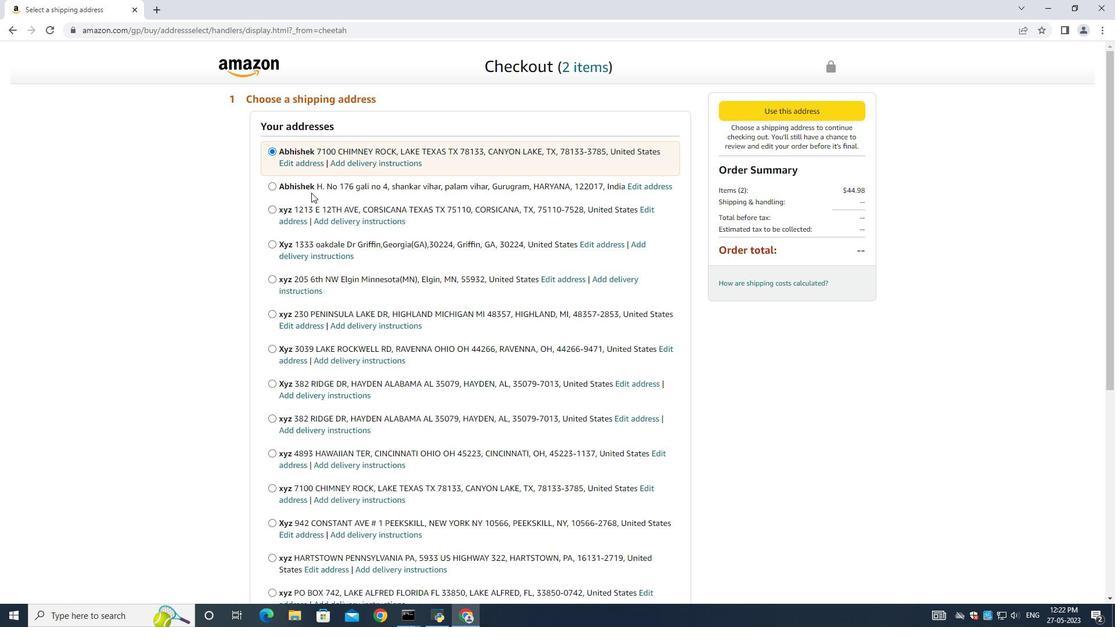 
Action: Mouse moved to (409, 246)
Screenshot: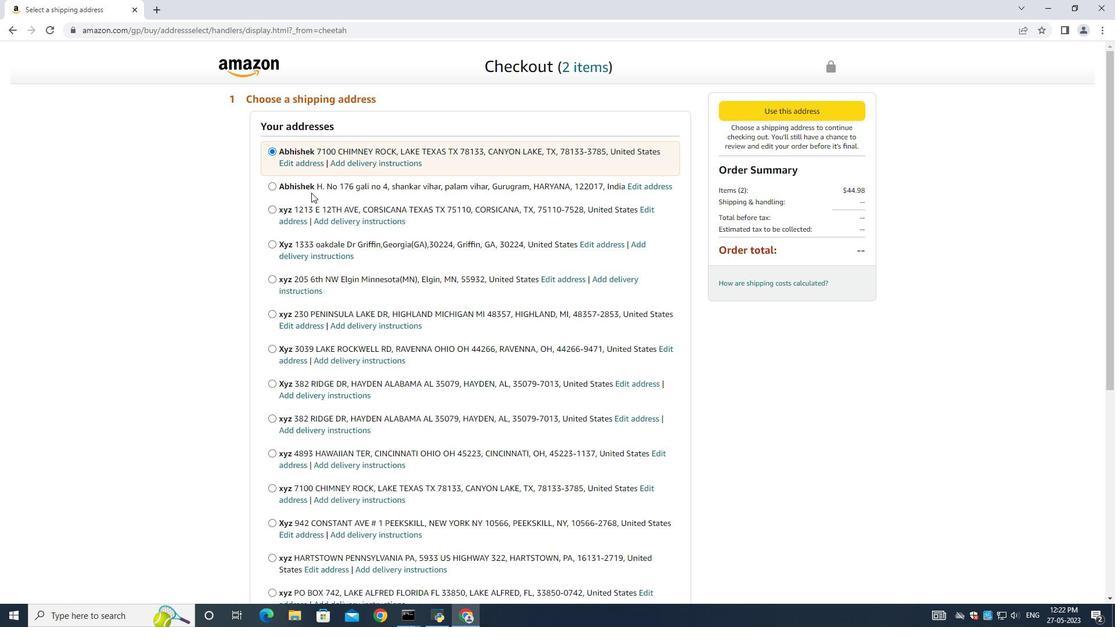 
Action: Mouse scrolled (407, 245) with delta (0, 0)
Screenshot: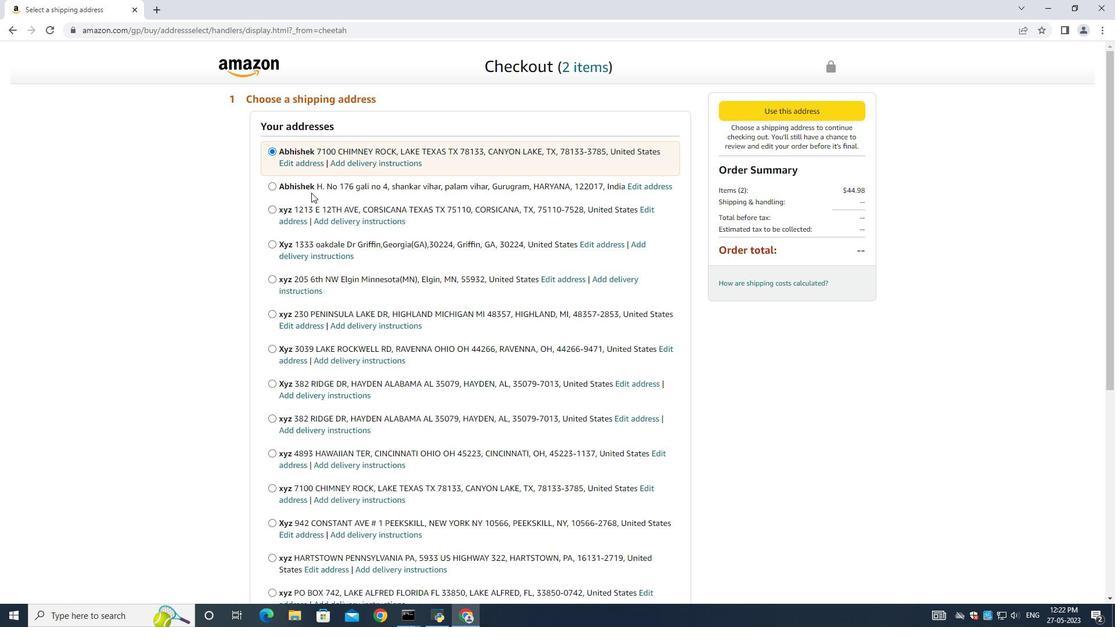
Action: Mouse moved to (410, 246)
Screenshot: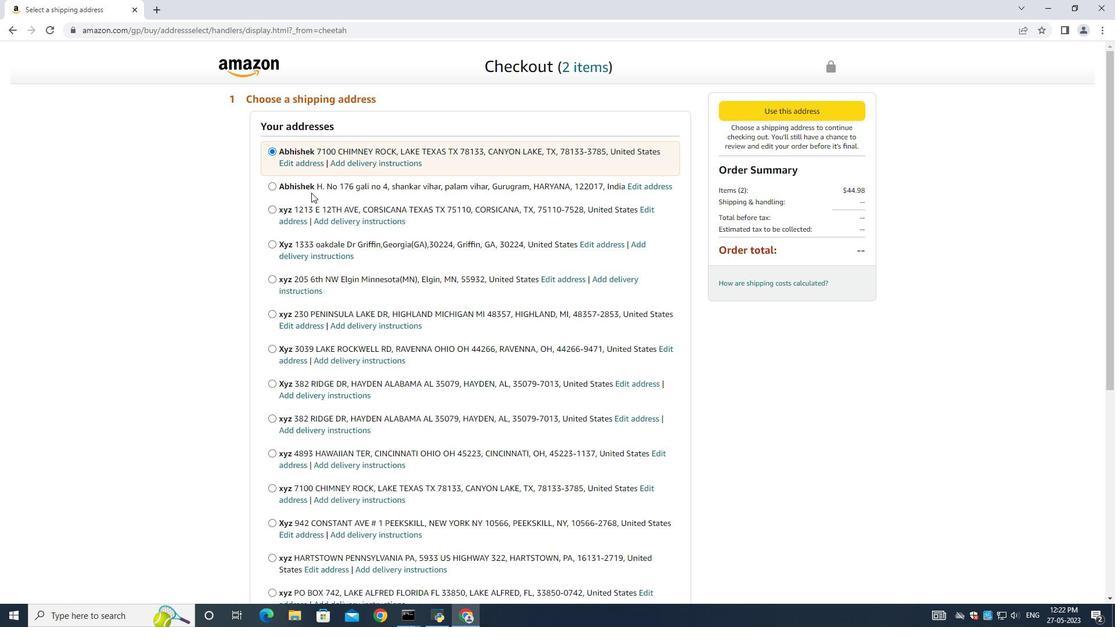 
Action: Mouse scrolled (408, 246) with delta (0, 0)
Screenshot: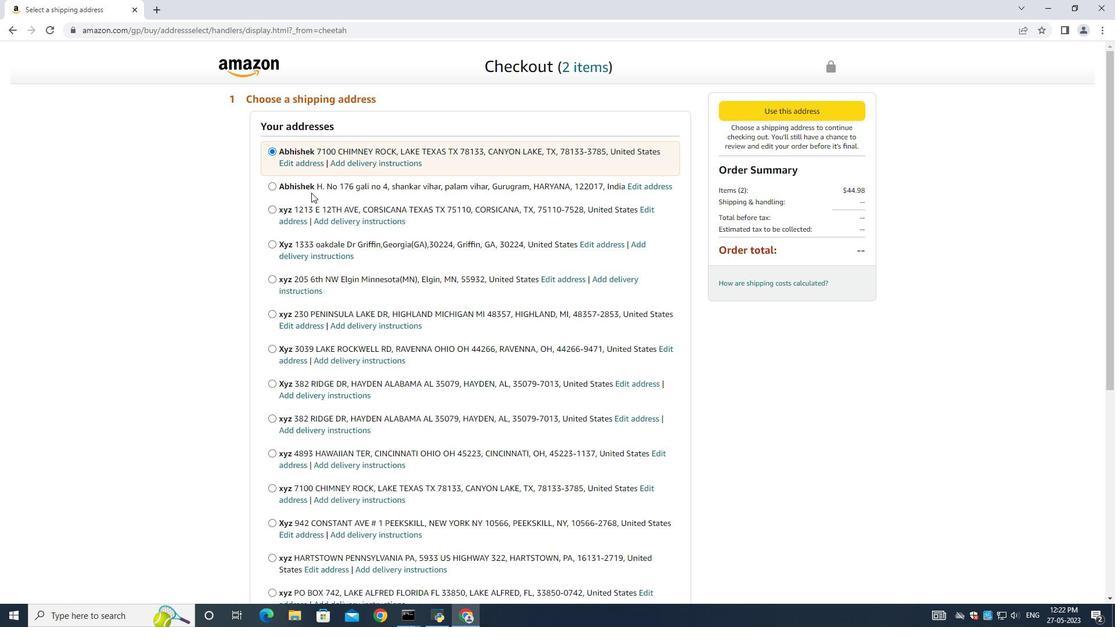 
Action: Mouse moved to (415, 246)
Screenshot: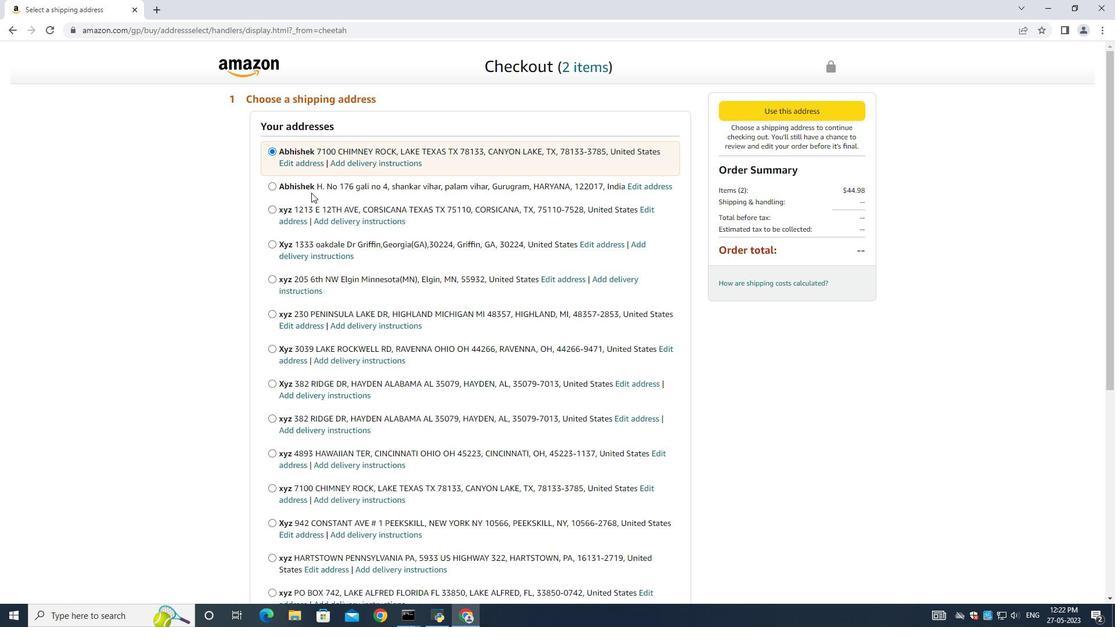 
Action: Mouse scrolled (409, 246) with delta (0, 0)
Screenshot: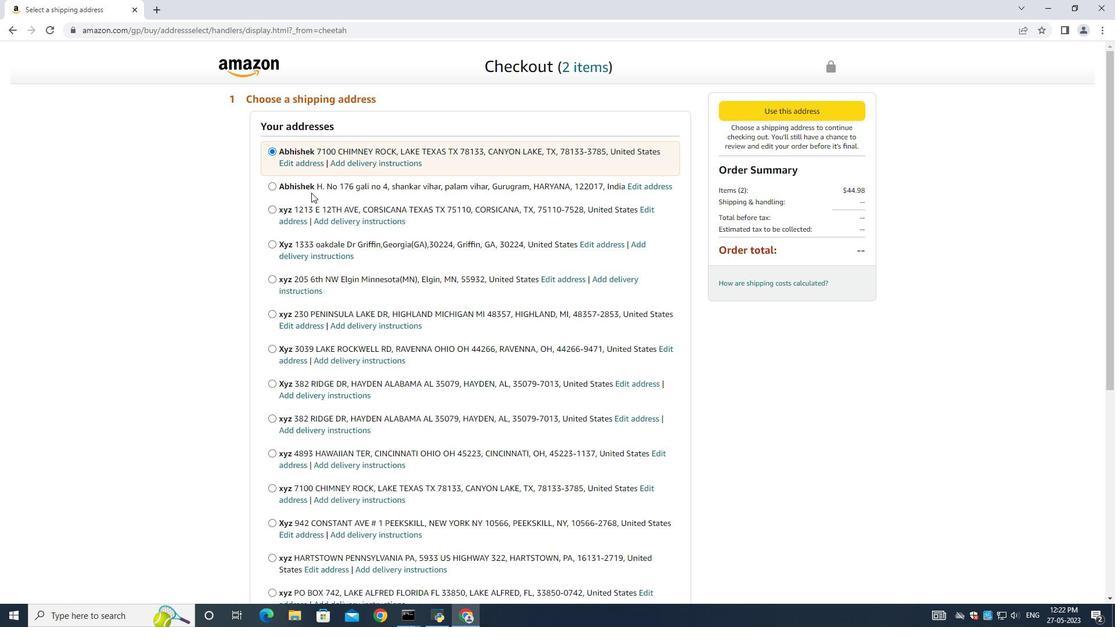 
Action: Mouse moved to (423, 380)
Screenshot: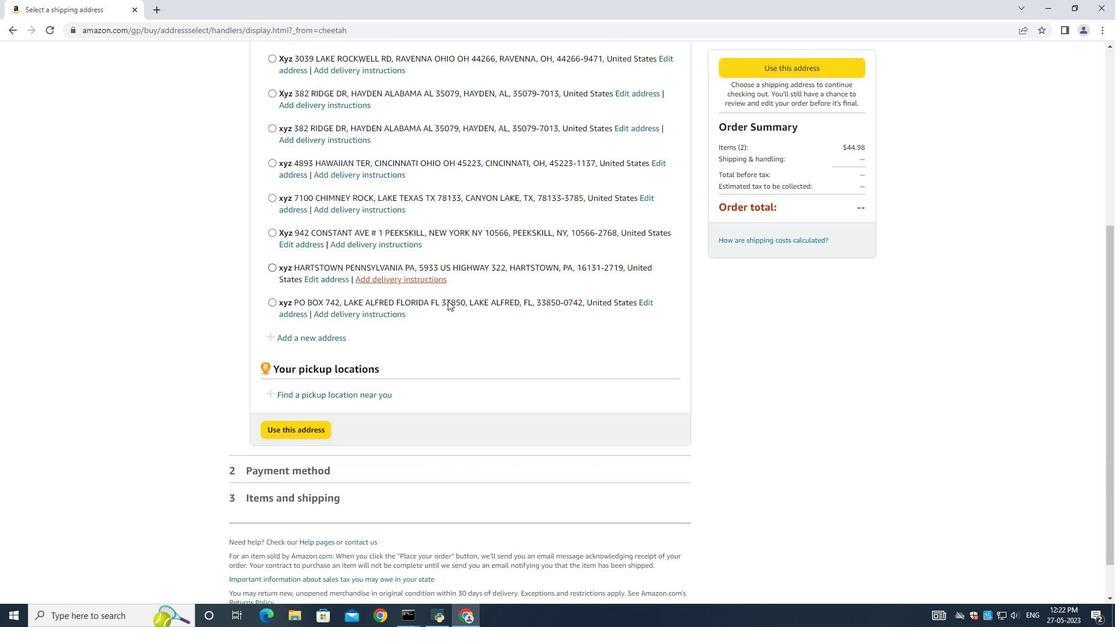 
Action: Mouse scrolled (423, 379) with delta (0, 0)
Screenshot: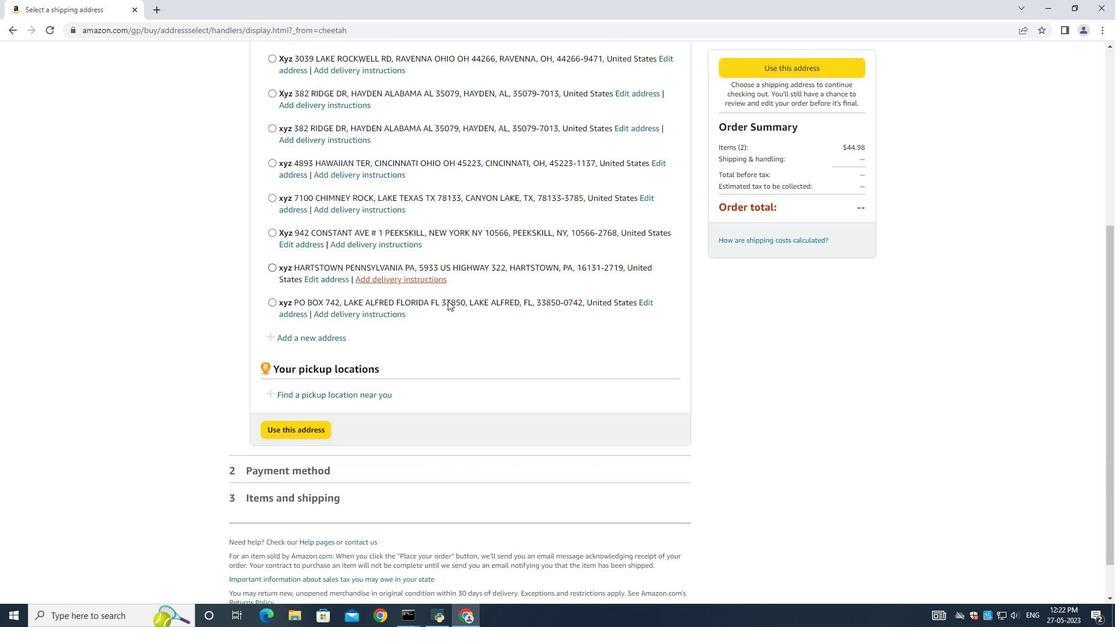 
Action: Mouse moved to (422, 381)
Screenshot: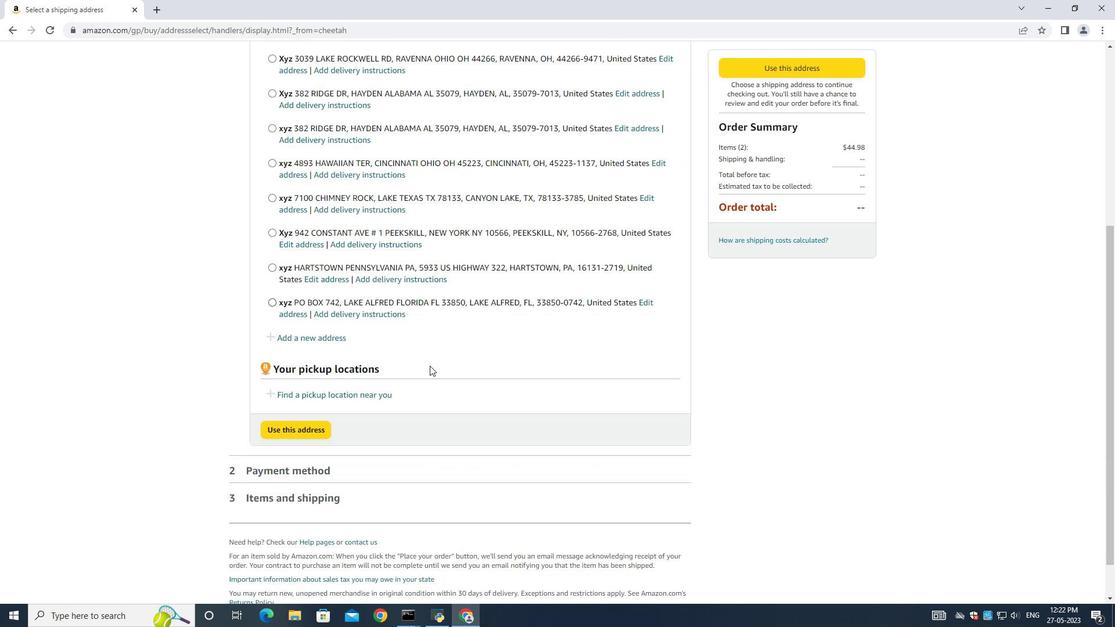 
Action: Mouse scrolled (422, 380) with delta (0, 0)
Screenshot: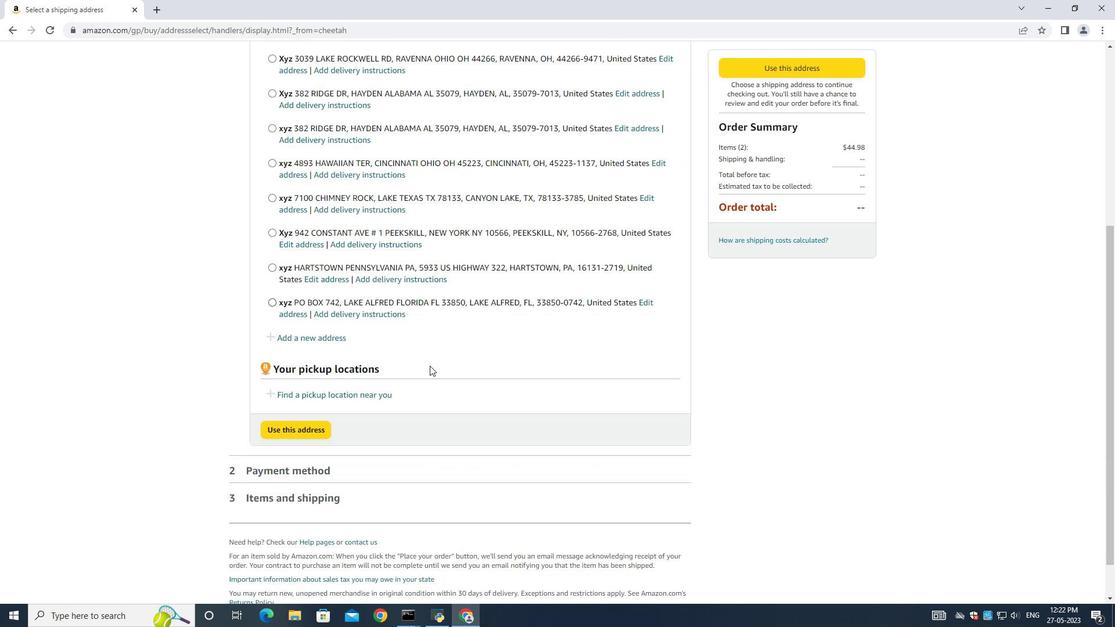 
Action: Mouse moved to (307, 285)
Screenshot: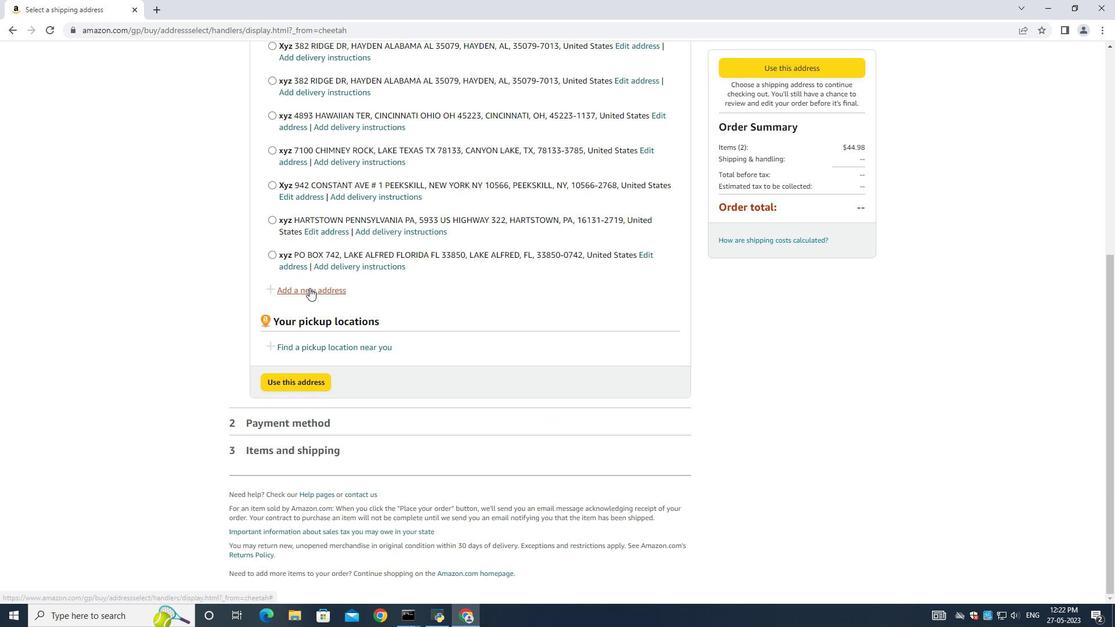 
Action: Mouse pressed left at (307, 285)
Screenshot: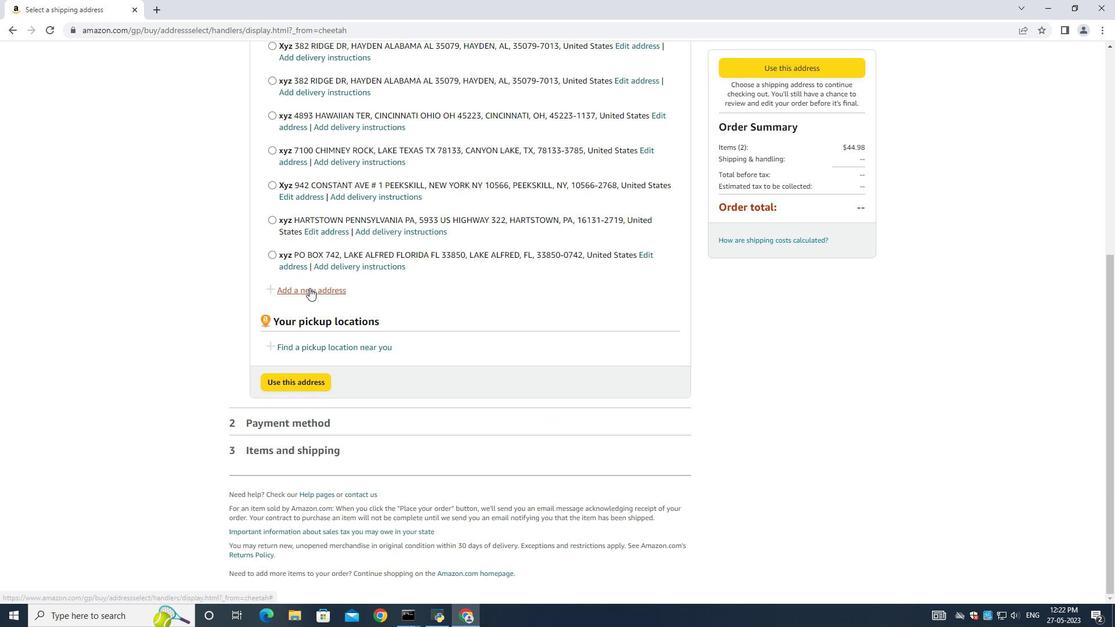 
Action: Mouse moved to (413, 279)
Screenshot: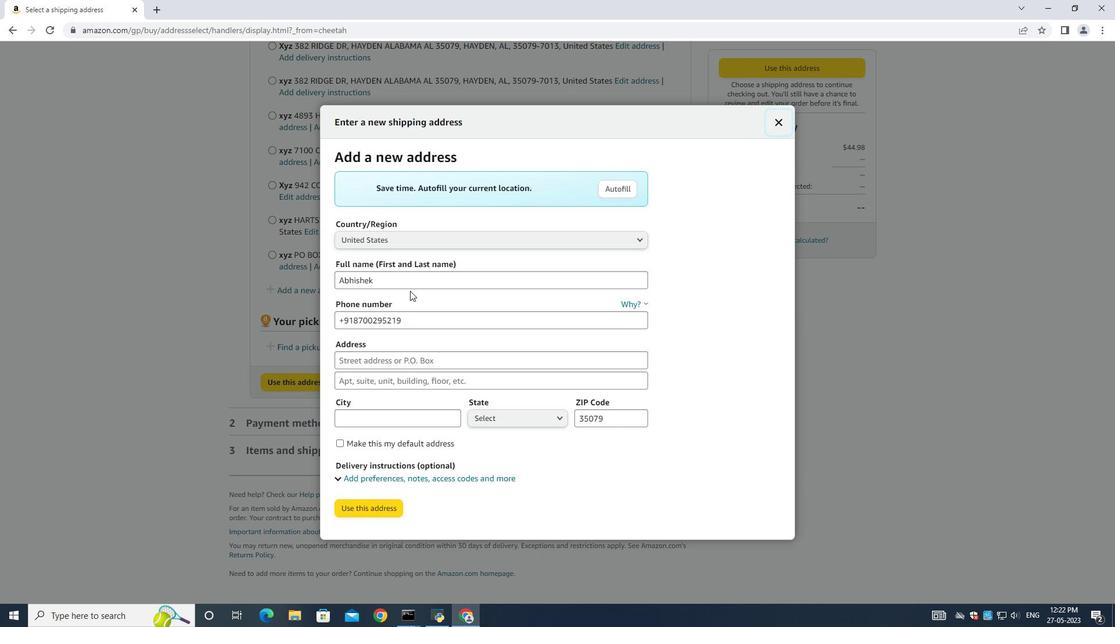 
Action: Mouse pressed left at (413, 279)
Screenshot: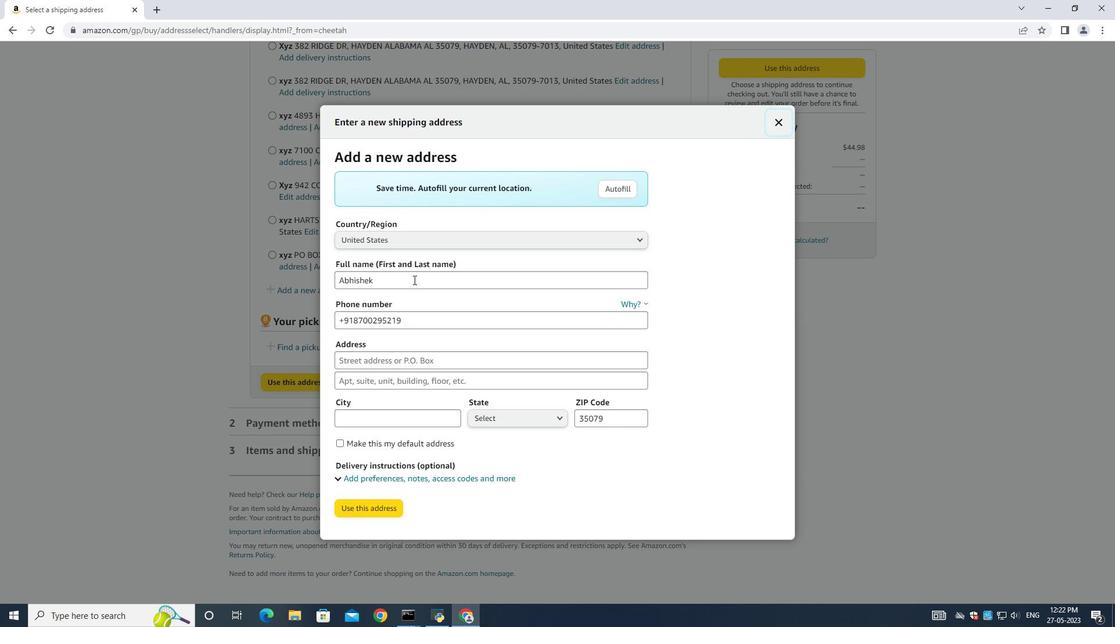 
Action: Key pressed ctrl+A<Key.backspace><Key.shift>Xyz
Screenshot: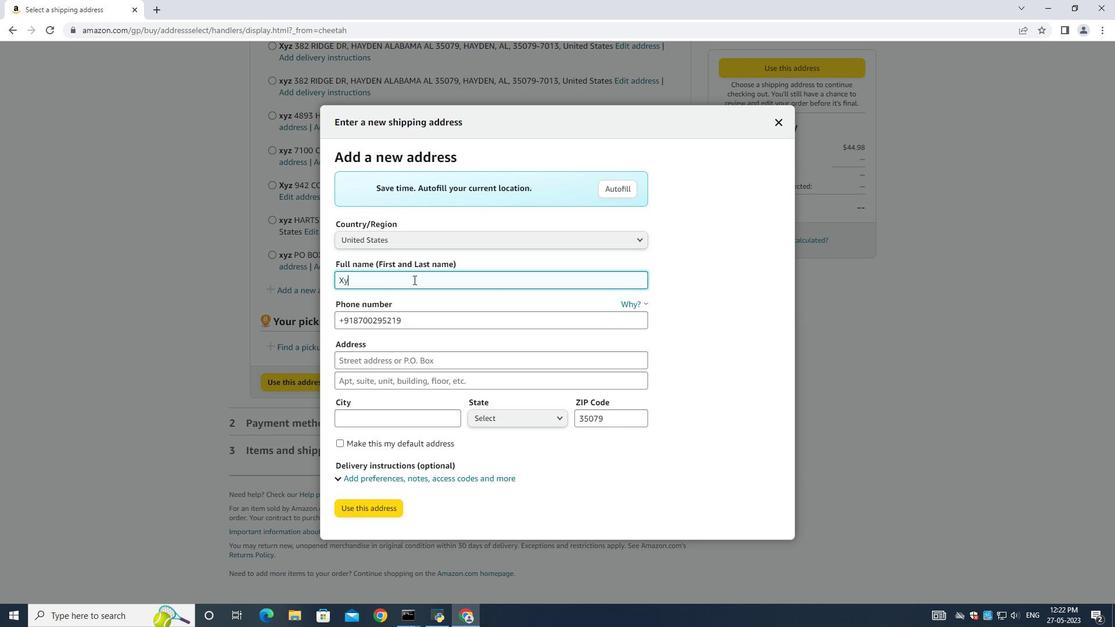 
Action: Mouse moved to (438, 326)
Screenshot: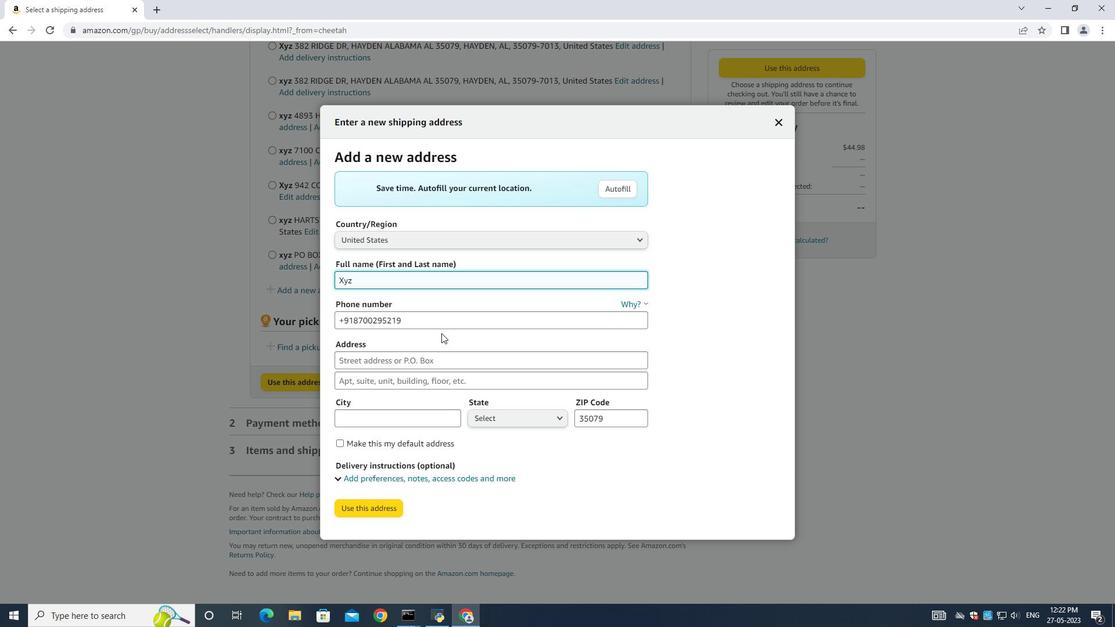 
Action: Mouse pressed left at (438, 326)
Screenshot: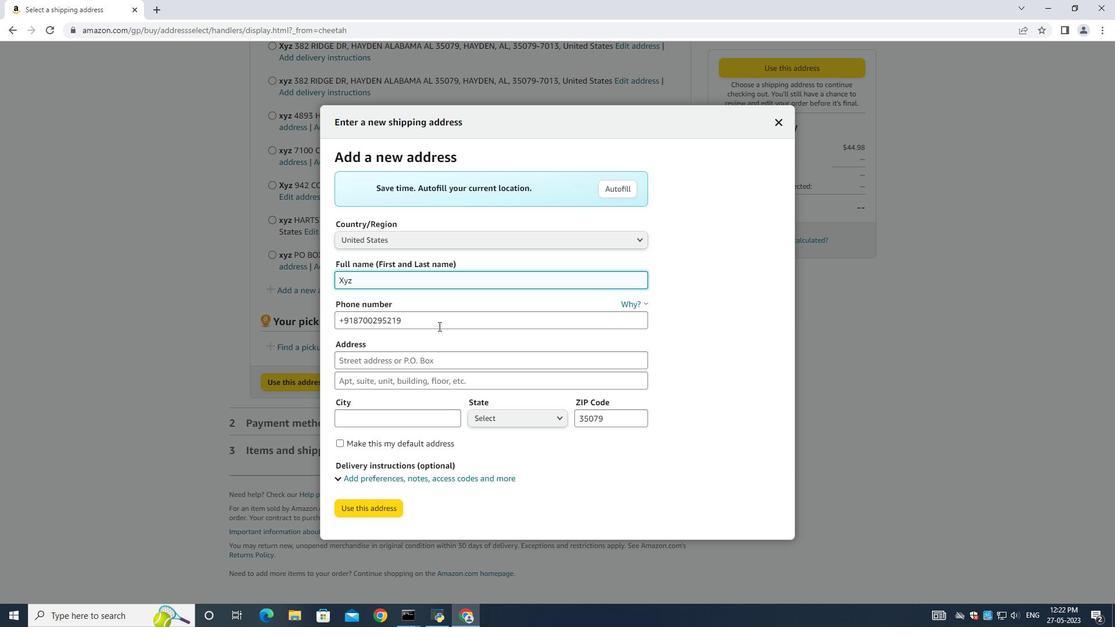 
Action: Key pressed ctrl+A<Key.backspace><Key.shift><Key.shift><Key.shift><Key.shift><Key.shift><Key.shift><Key.shift><Key.shift><Key.shift><Key.shift><Key.shift><Key.shift><Key.shift><Key.shift><Key.shift><Key.shift><Key.shift><Key.shift><Key.shift><Key.shift><Key.shift><Key.shift><Key.shift><Key.shift><Key.shift><Key.shift><Key.shift><Key.shift><Key.shift><Key.shift><Key.shift><Key.shift><Key.shift><Key.shift><Key.shift><Key.shift><Key.shift><Key.shift><Key.shift><Key.shift><Key.shift><Key.shift><Key.shift><Key.shift><Key.shift><Key.shift><Key.shift><Key.shift><Key.shift><Key.shift><Key.shift><Key.shift><Key.shift><Key.shift><Key.shift><Key.shift><Key.shift><Key.shift><Key.shift><Key.shift><Key.shift><Key.shift><Key.shift>(803<Key.shift>0<Key.space>18<Key.backspace>75-0823
Screenshot: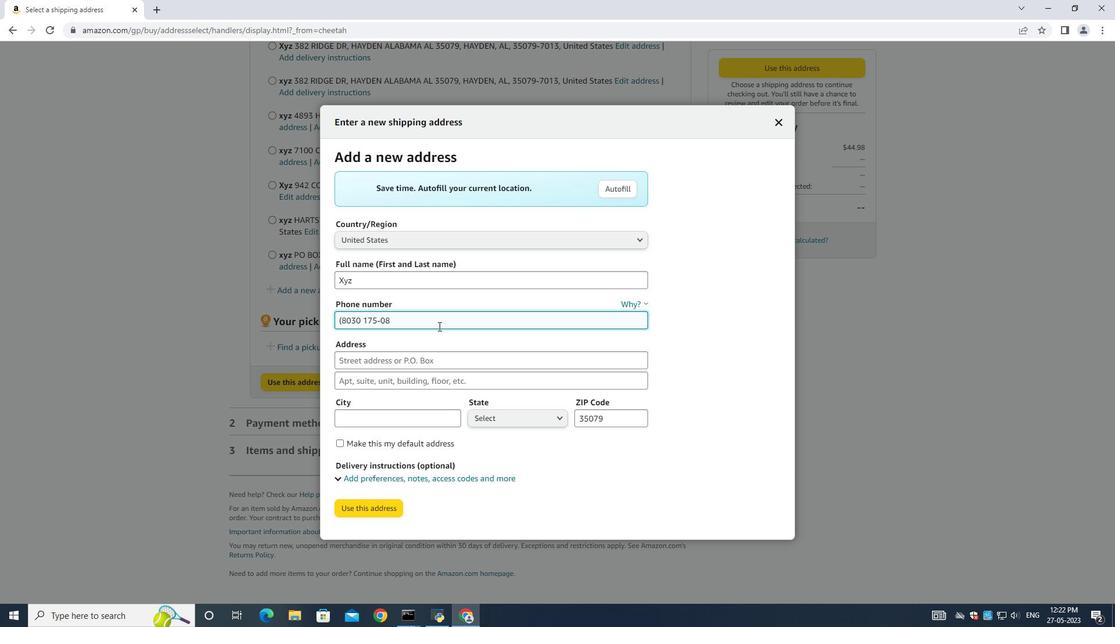 
Action: Mouse moved to (421, 363)
Screenshot: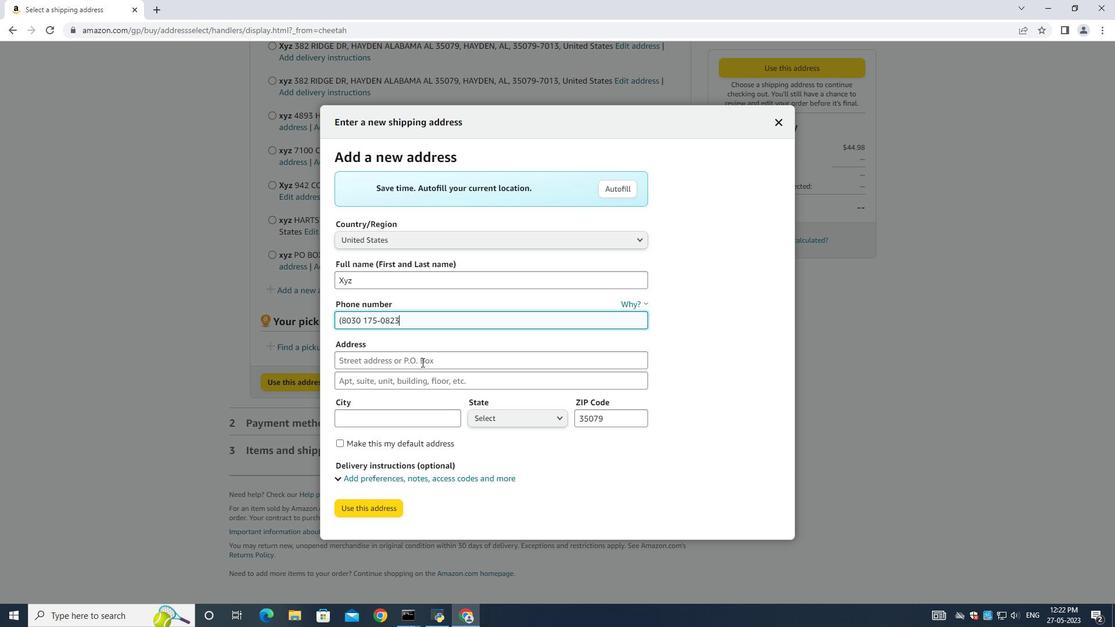
Action: Mouse pressed left at (421, 363)
Screenshot: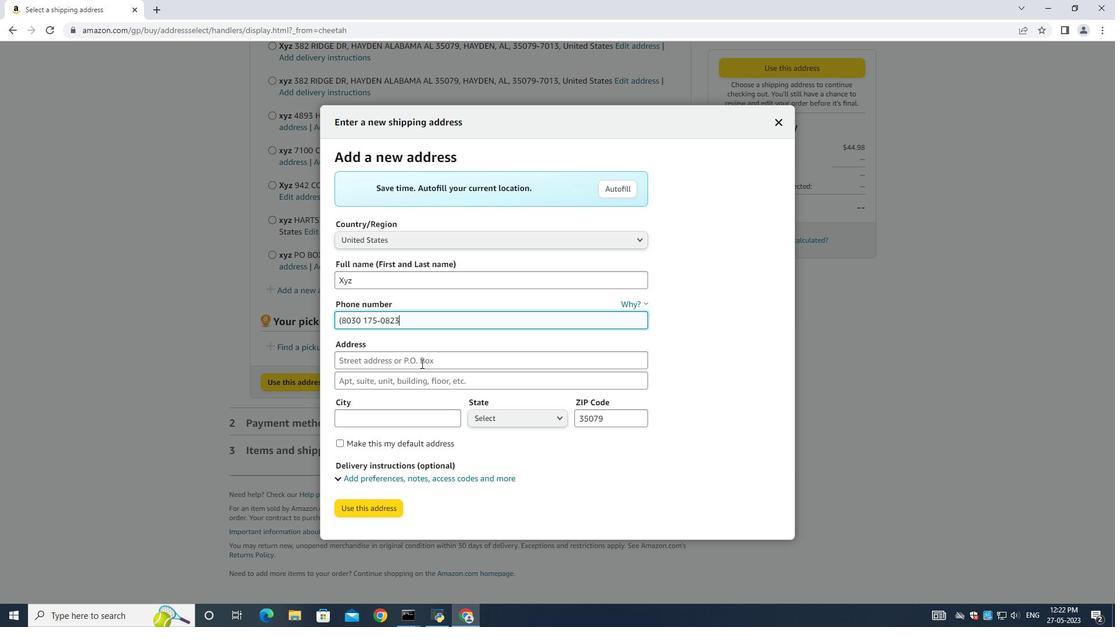 
Action: Mouse moved to (422, 363)
Screenshot: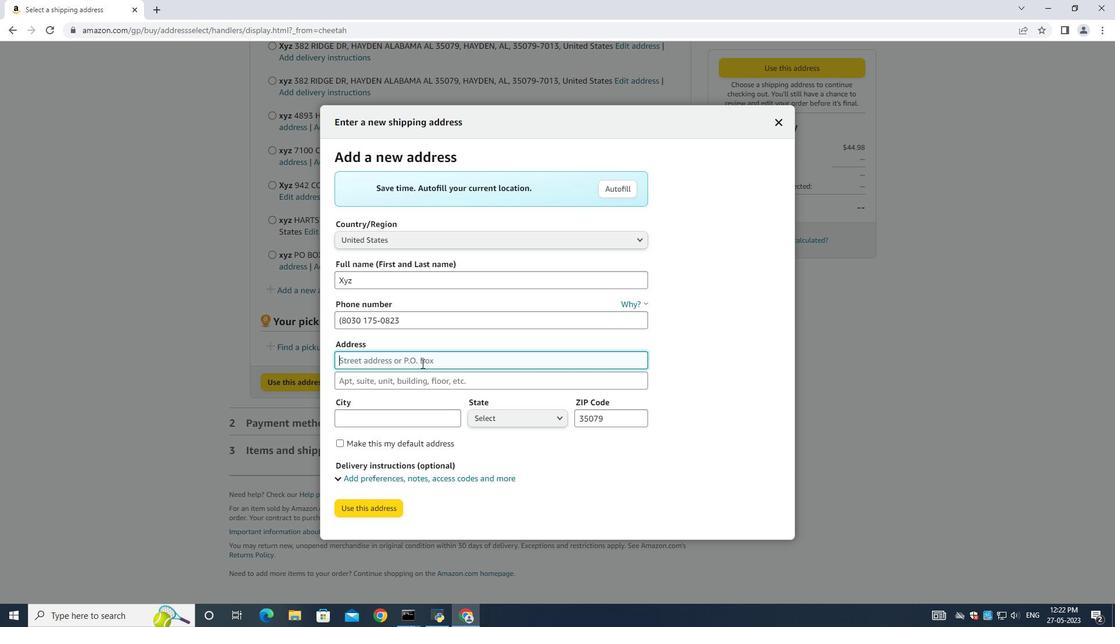 
Action: Key pressed <Key.shift><Key.shift><Key.shift><Key.shift><Key.shift><Key.shift><Key.shift><Key.shift><Key.shift><Key.shift>120<Key.space>Echo<Key.space><Key.shift>Dr
Screenshot: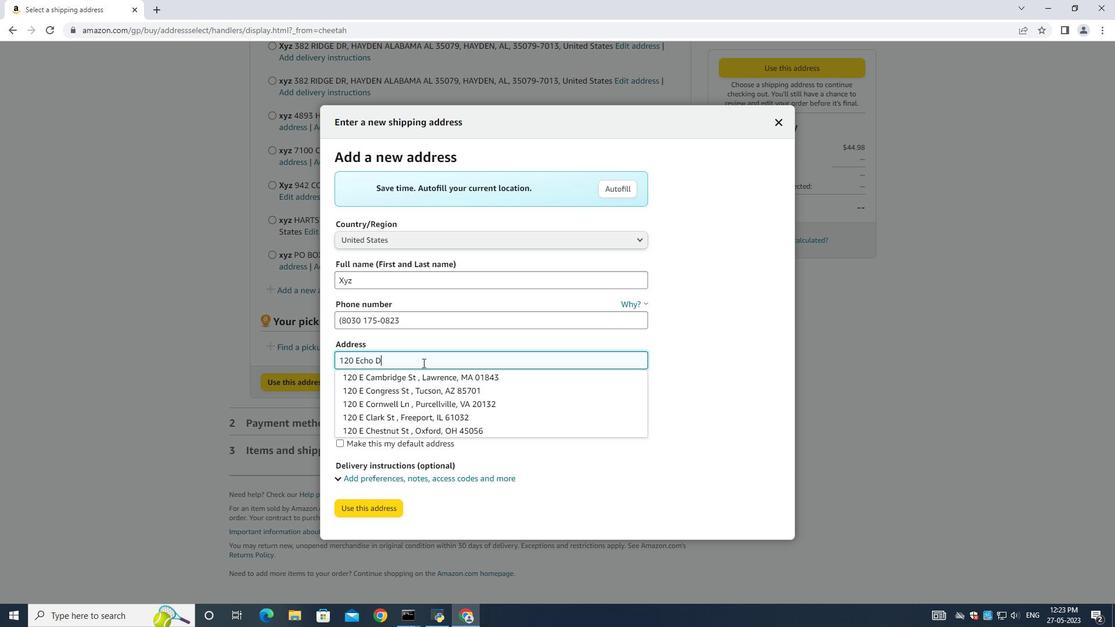 
Action: Mouse moved to (390, 415)
Screenshot: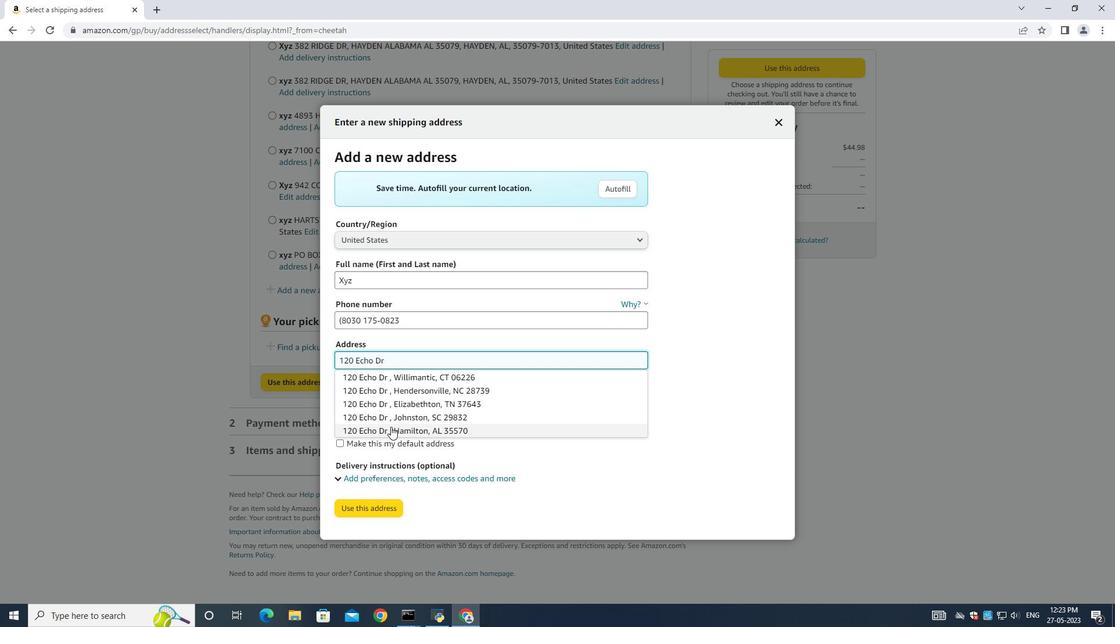 
Action: Mouse pressed left at (390, 415)
Screenshot: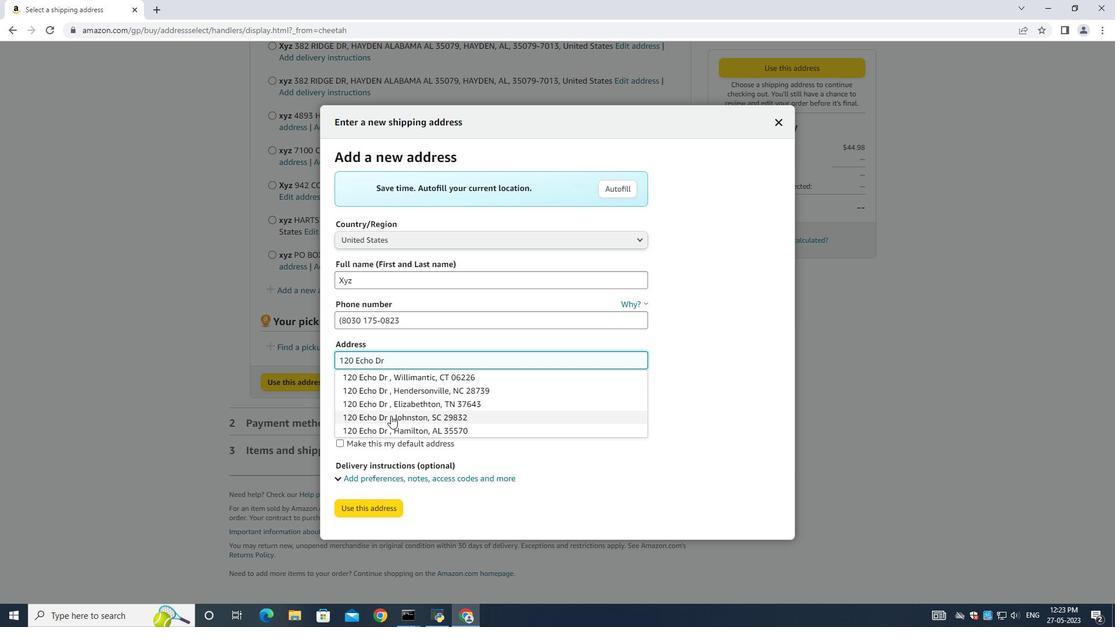 
Action: Mouse moved to (383, 380)
Screenshot: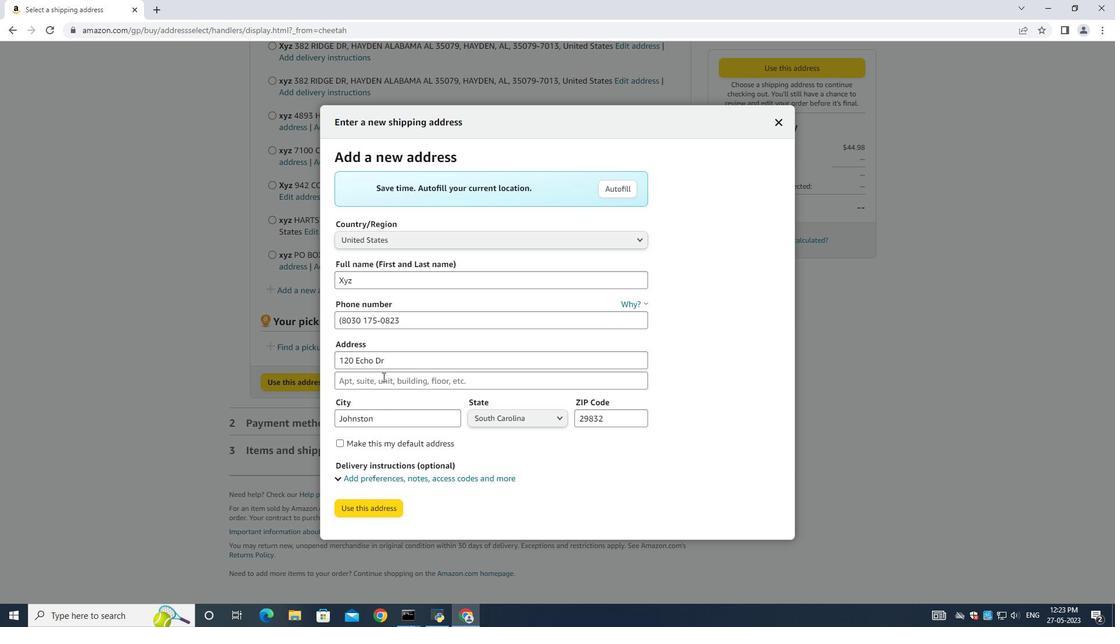 
Action: Mouse pressed left at (383, 380)
Screenshot: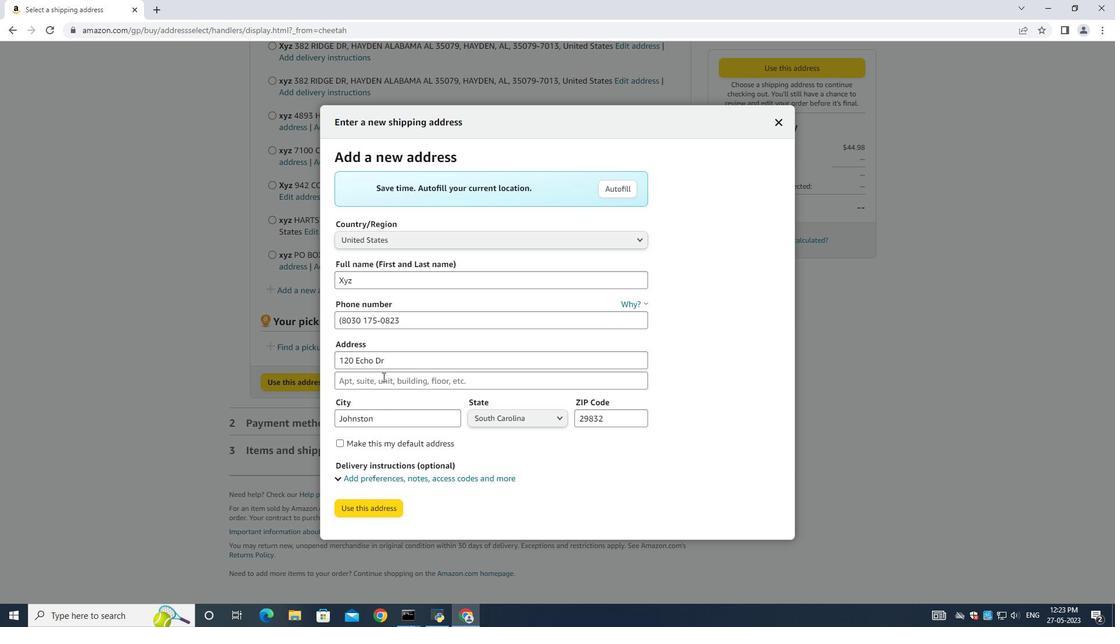 
Action: Mouse moved to (386, 382)
Screenshot: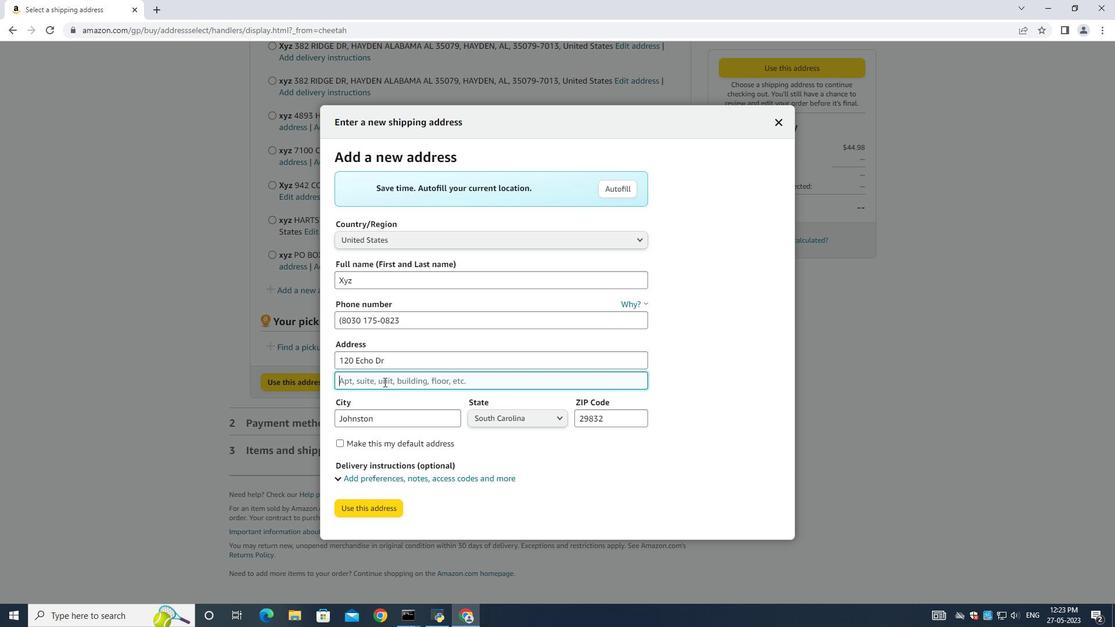 
Action: Key pressed <Key.shift>Jonston<Key.space><Key.shift>South<Key.space><Key.shift>Carolina<Key.space><Key.shift><Key.shift><Key.shift><Key.shift><Key.shift><Key.shift><Key.shift>(Sc<Key.shift><Key.backspace><Key.shift><Key.shift>C)<Key.space>
Screenshot: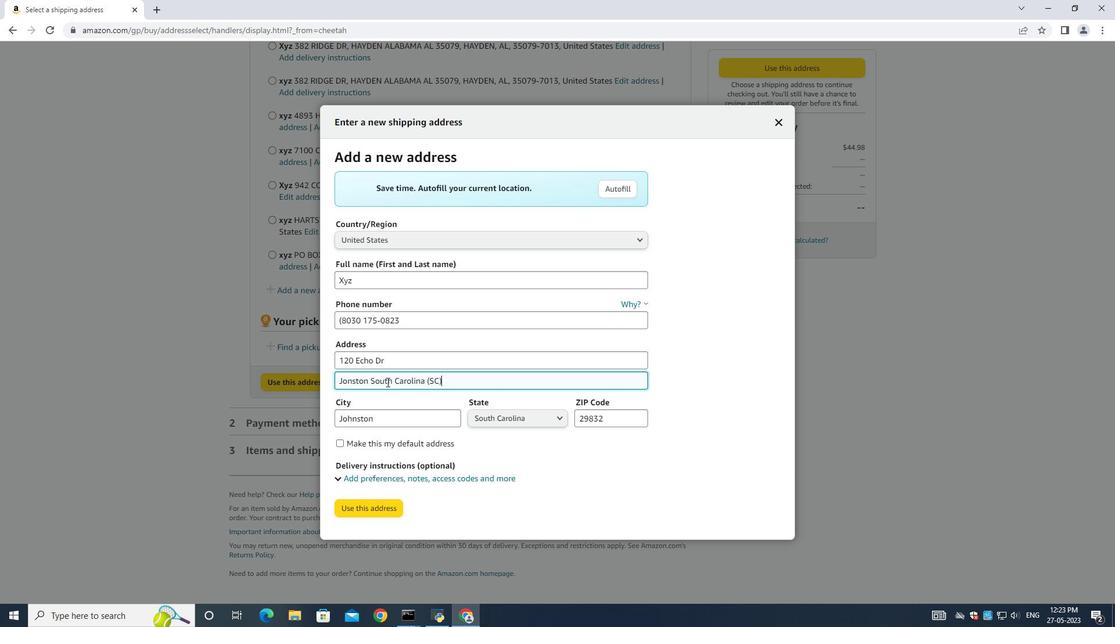 
Action: Mouse moved to (600, 416)
Screenshot: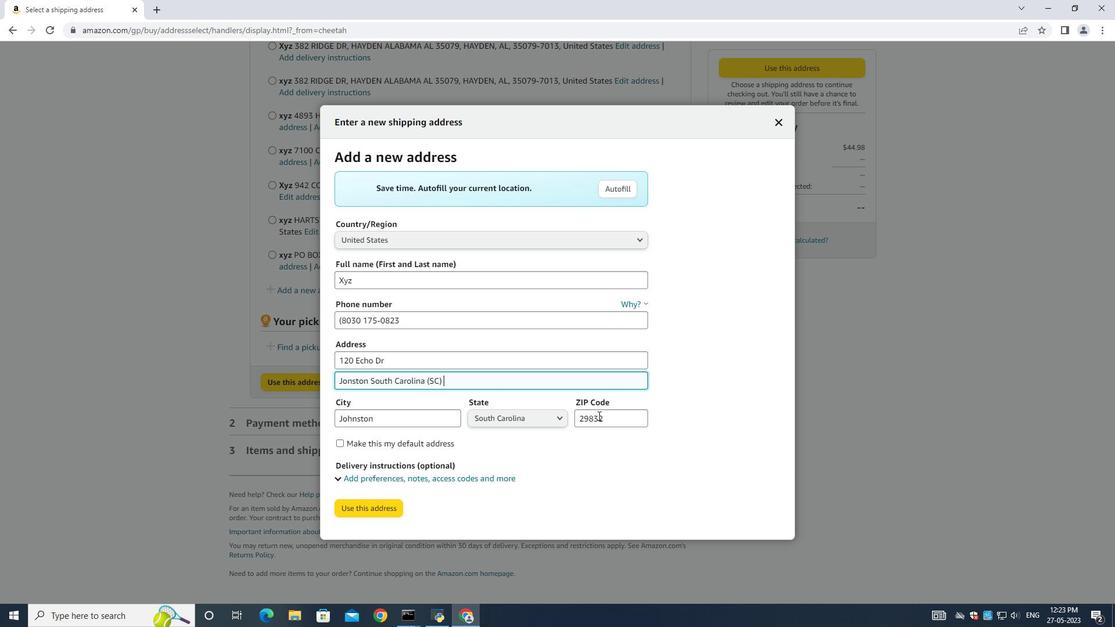 
Action: Mouse pressed left at (600, 416)
Screenshot: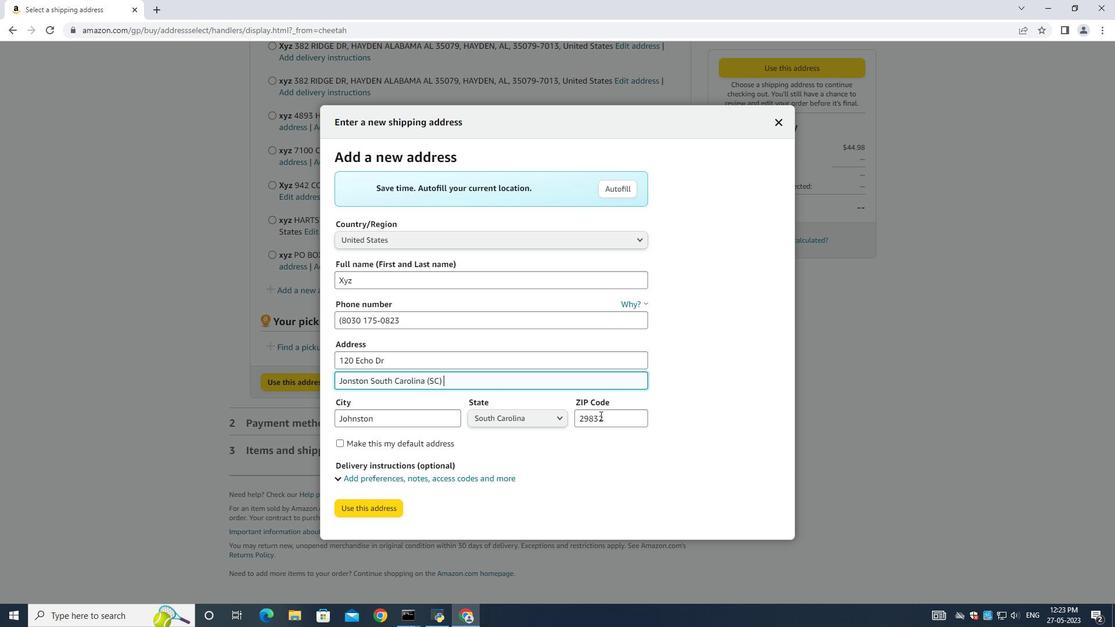 
Action: Key pressed ctrl+A<Key.backspace><Key.shift><Key.shift><Key.shift><Key.shift><Key.shift><Key.down><Key.shift>9<Key.backspace>29832
Screenshot: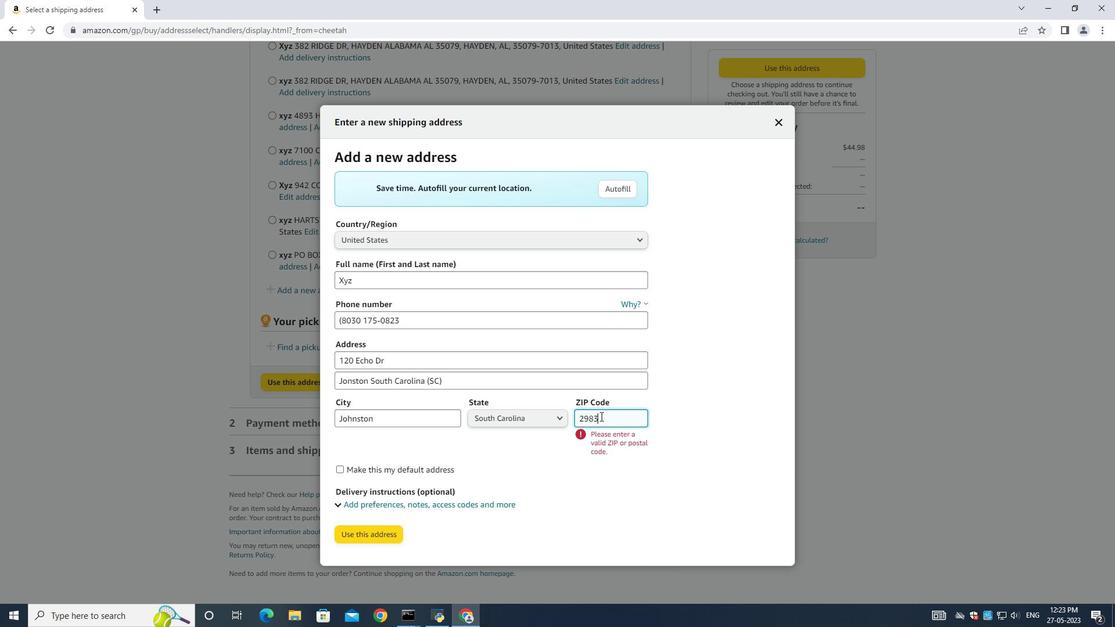 
Action: Mouse moved to (367, 512)
Screenshot: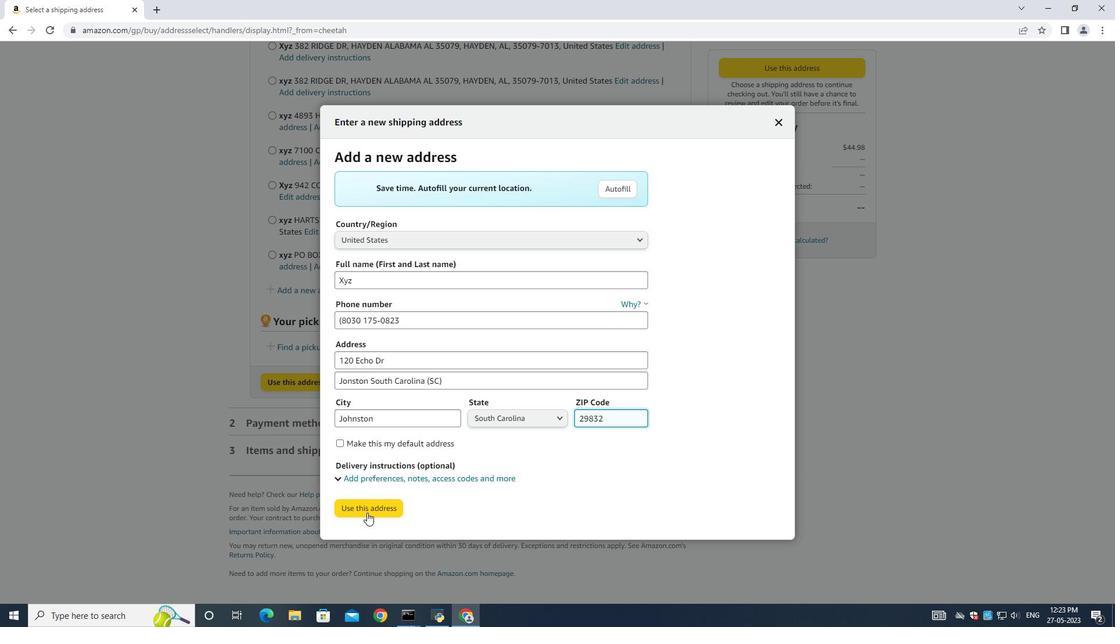 
Action: Mouse pressed left at (367, 512)
Screenshot: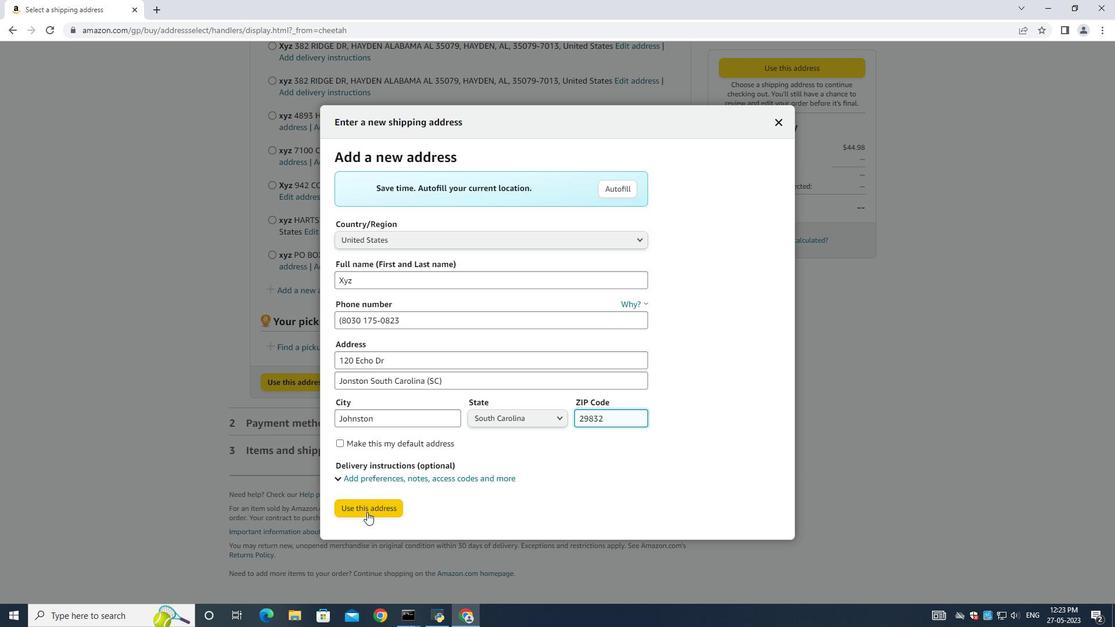 
Action: Mouse moved to (456, 283)
Screenshot: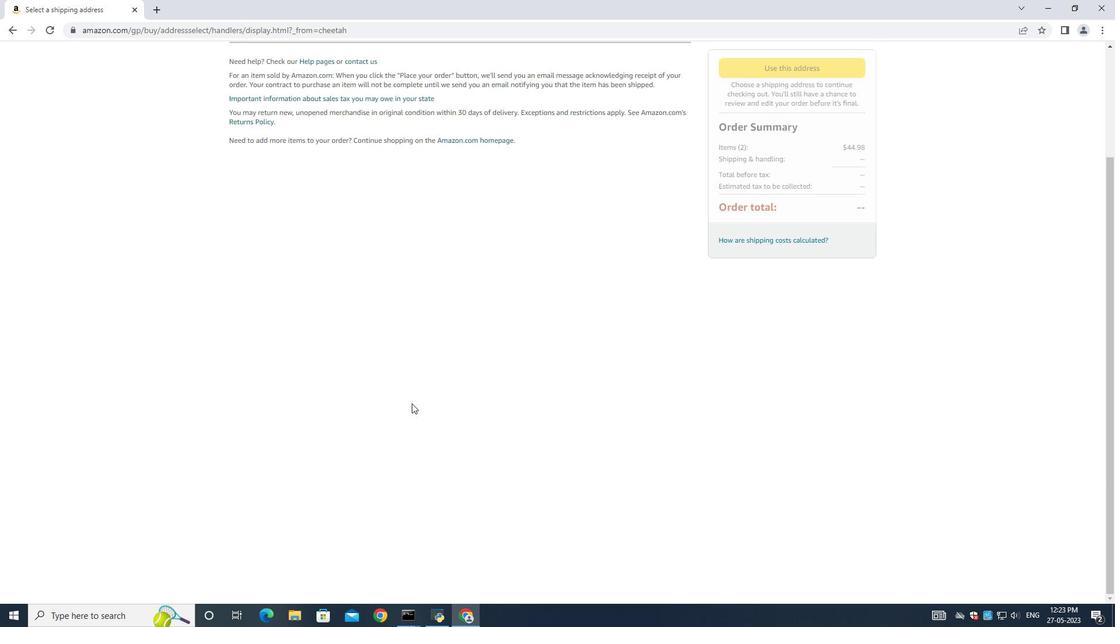 
